 Task: Look for space in Svishtov, Bulgaria from 7th July, 2023 to 15th July, 2023 for 6 adults in price range Rs.15000 to Rs.20000. Place can be entire place with 3 bedrooms having 3 beds and 3 bathrooms. Property type can be guest house. Booking option can be shelf check-in. Required host language is English.
Action: Mouse moved to (427, 96)
Screenshot: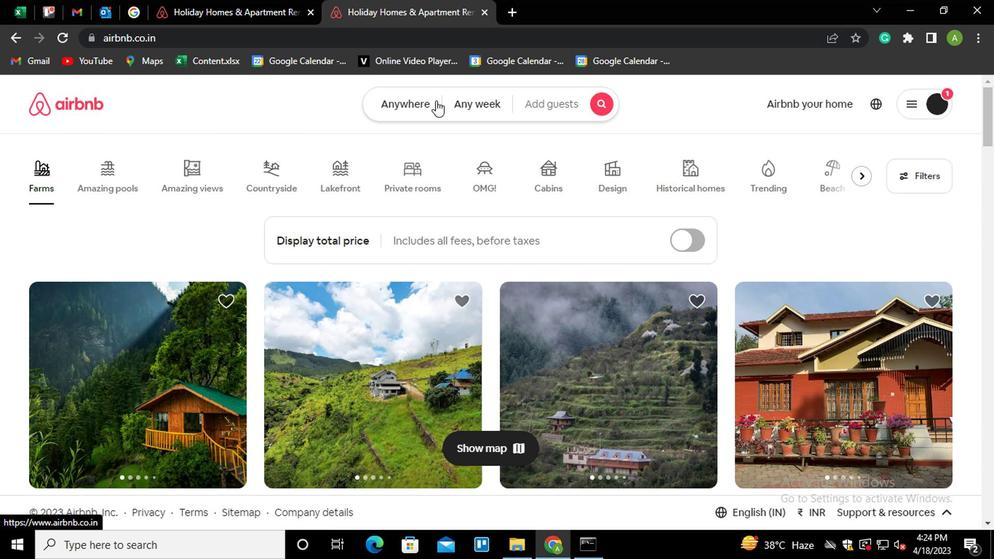 
Action: Mouse pressed left at (427, 96)
Screenshot: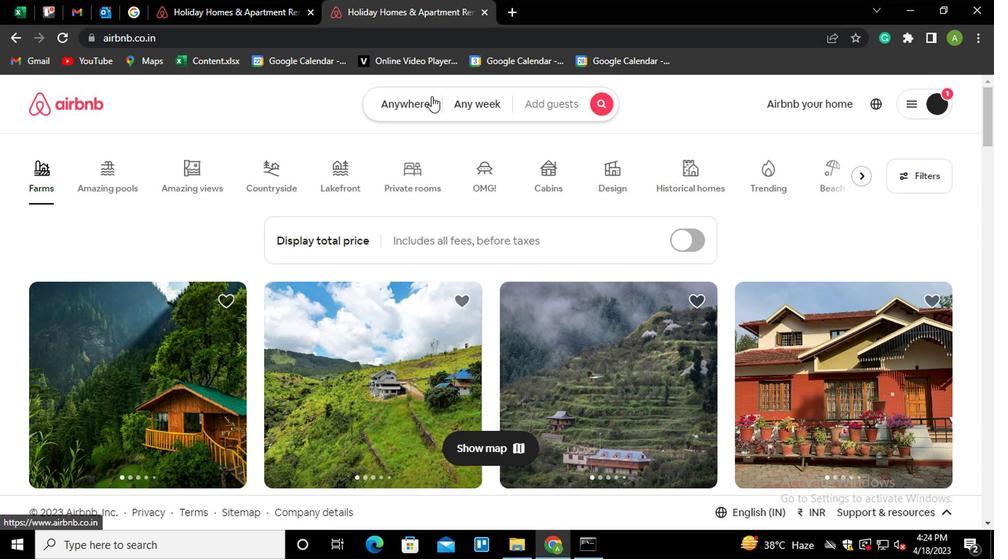 
Action: Mouse moved to (277, 167)
Screenshot: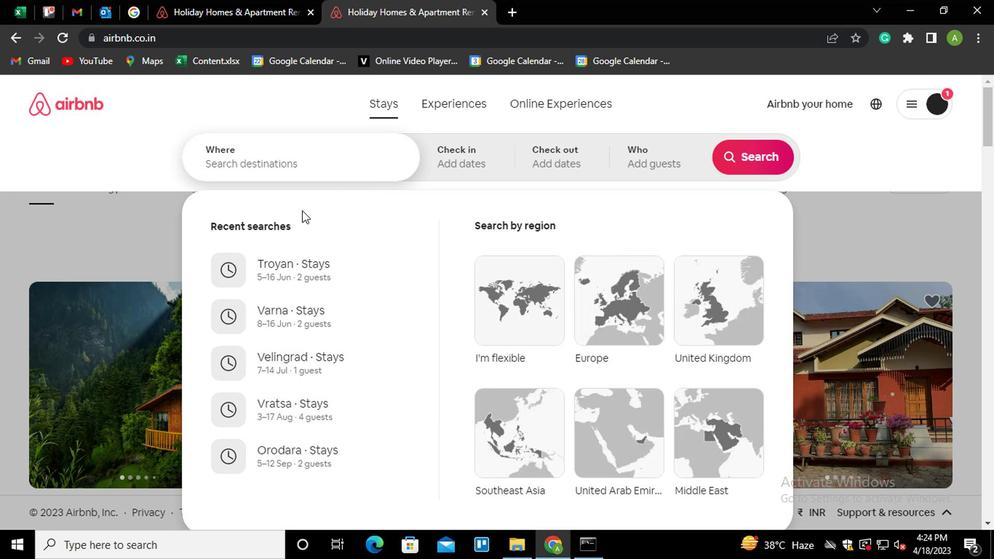 
Action: Mouse pressed left at (277, 167)
Screenshot: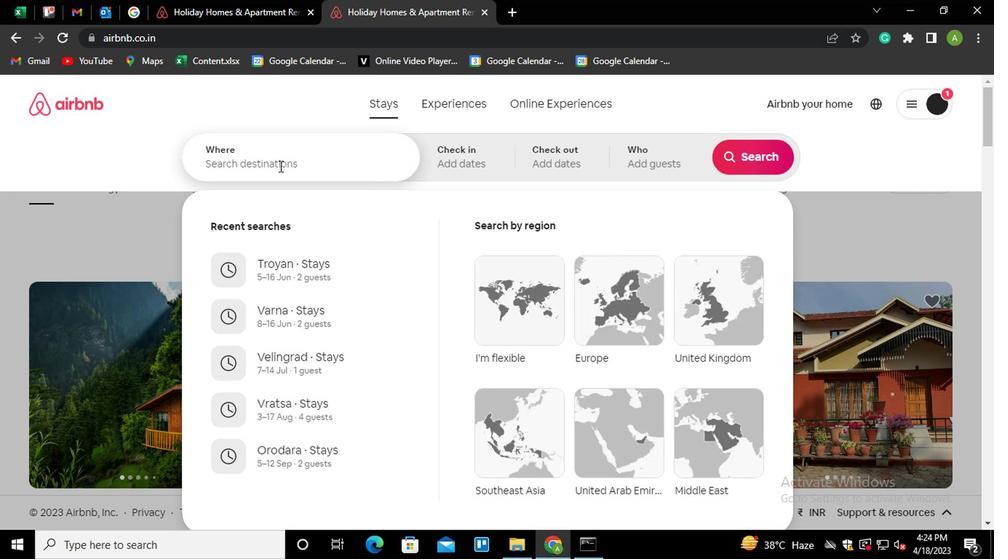 
Action: Key pressed <Key.shift>SVIS<Key.down><Key.enter>
Screenshot: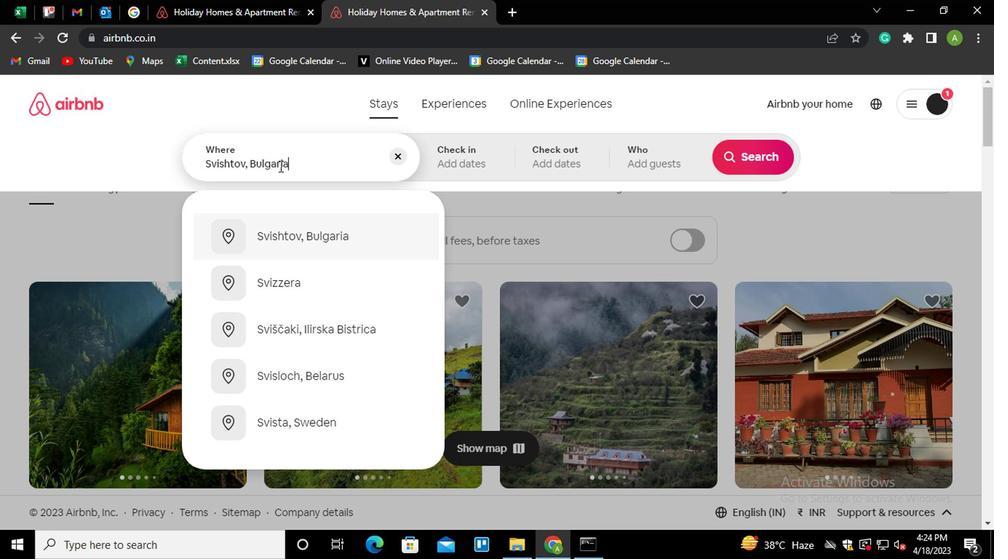 
Action: Mouse moved to (733, 274)
Screenshot: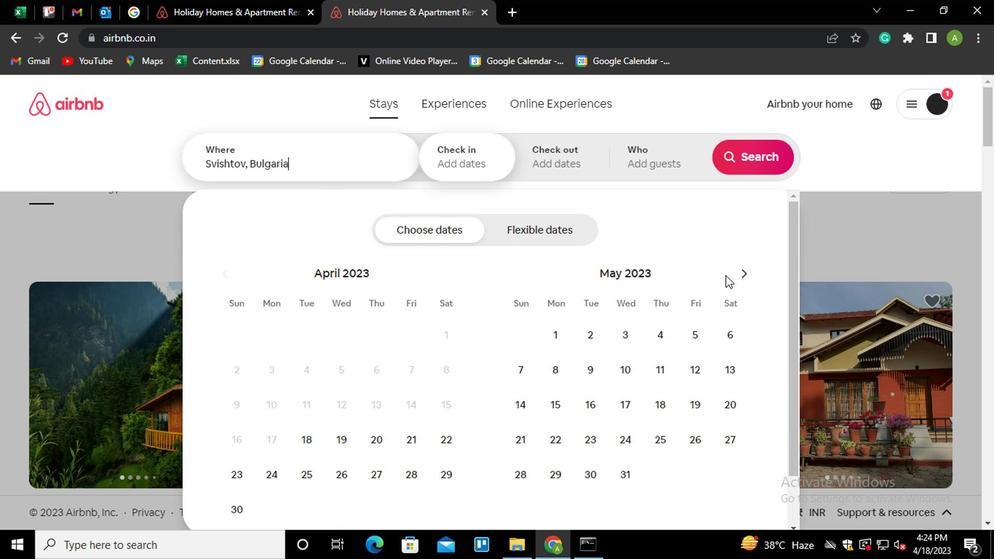 
Action: Mouse pressed left at (733, 274)
Screenshot: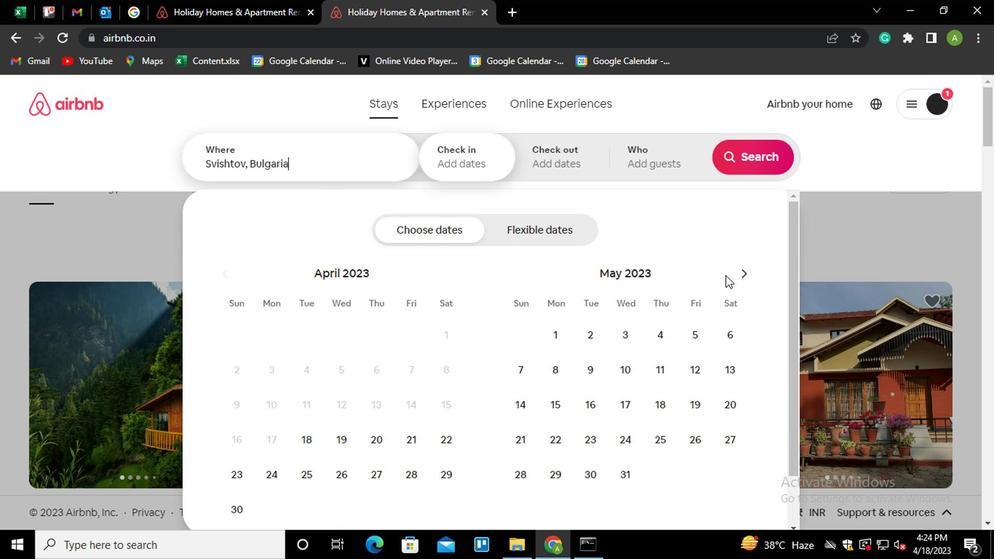 
Action: Mouse pressed left at (733, 274)
Screenshot: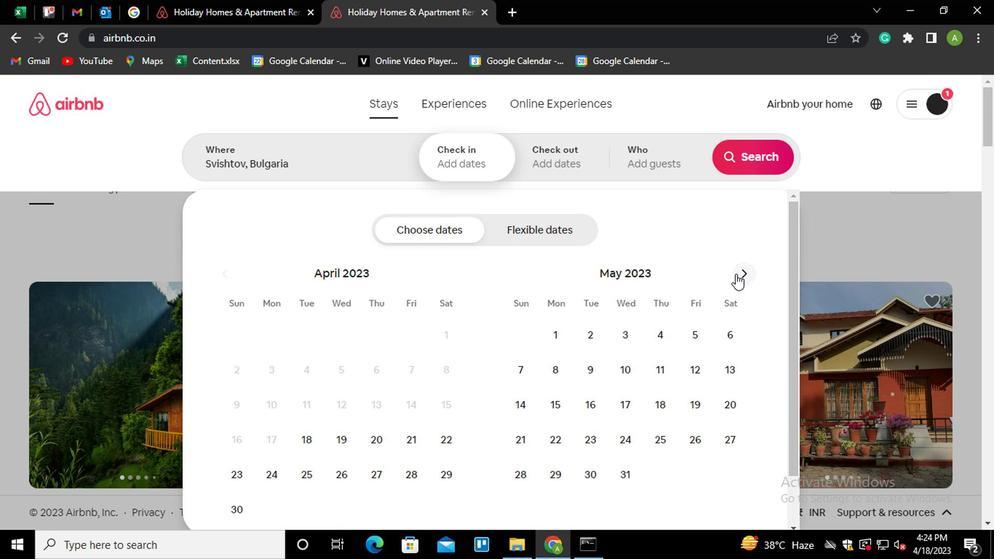 
Action: Mouse pressed left at (733, 274)
Screenshot: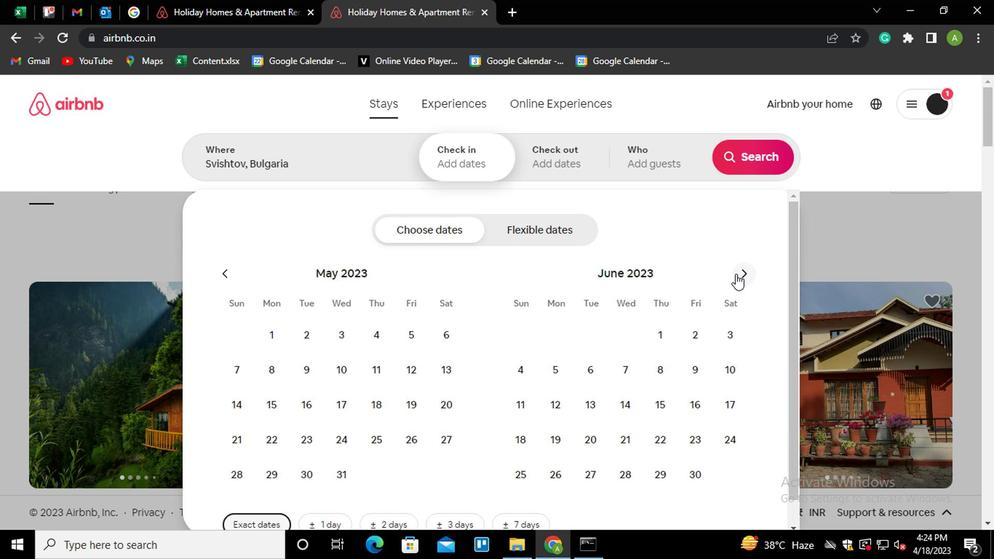 
Action: Mouse moved to (682, 364)
Screenshot: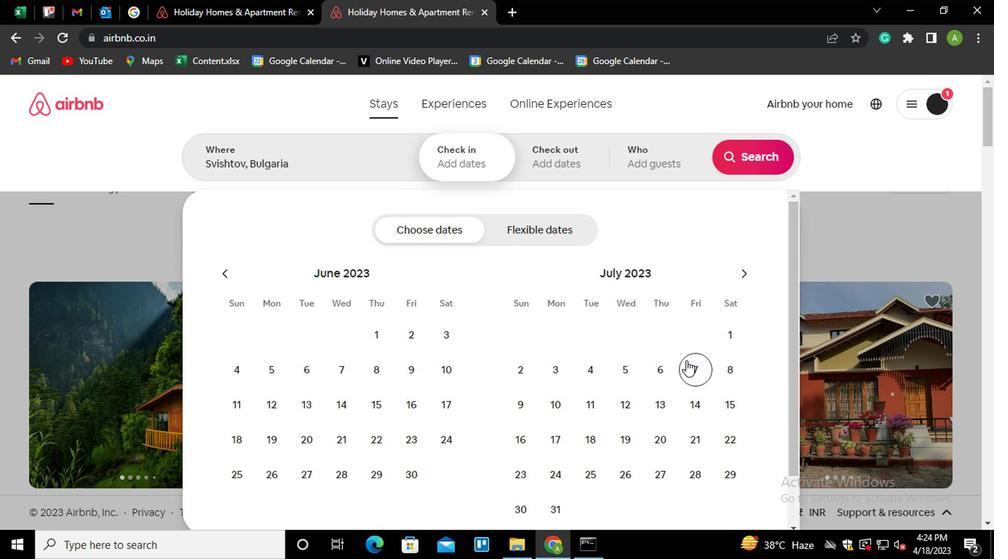 
Action: Mouse pressed left at (682, 364)
Screenshot: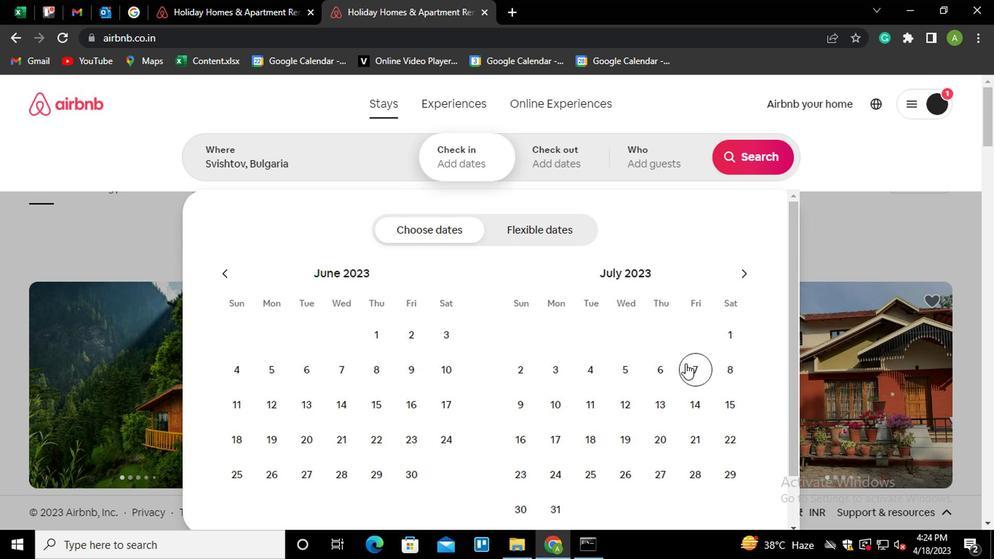 
Action: Mouse moved to (718, 405)
Screenshot: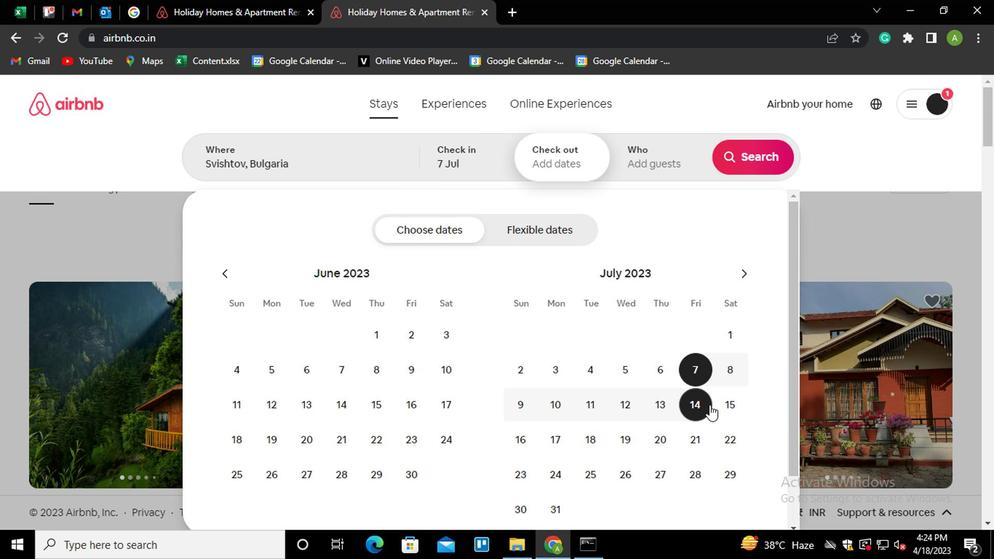 
Action: Mouse pressed left at (718, 405)
Screenshot: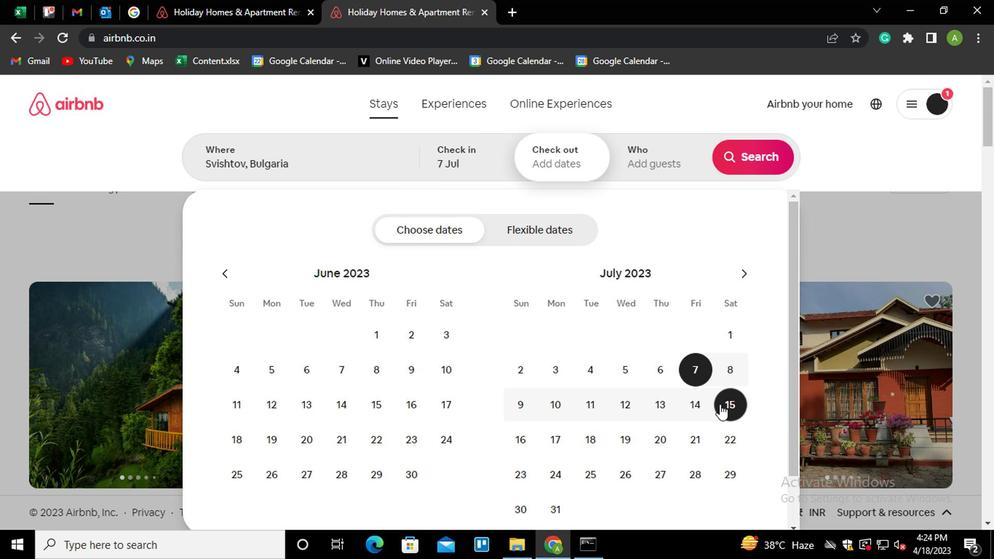 
Action: Mouse moved to (644, 152)
Screenshot: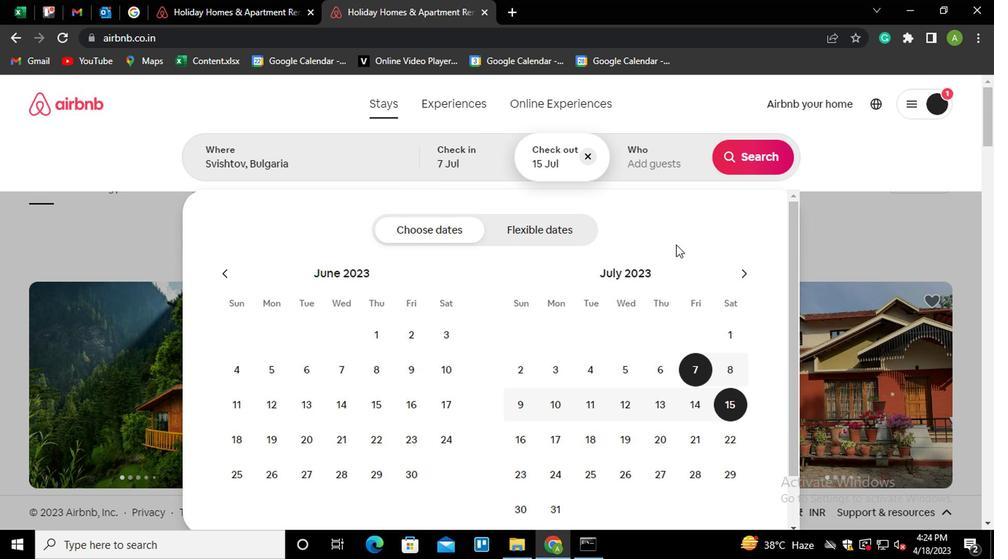 
Action: Mouse pressed left at (644, 152)
Screenshot: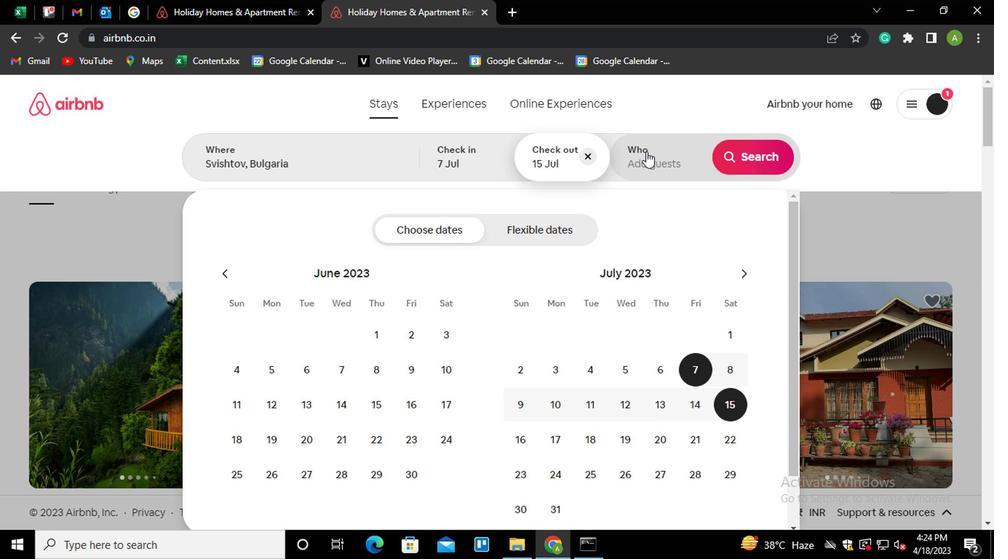 
Action: Mouse moved to (750, 233)
Screenshot: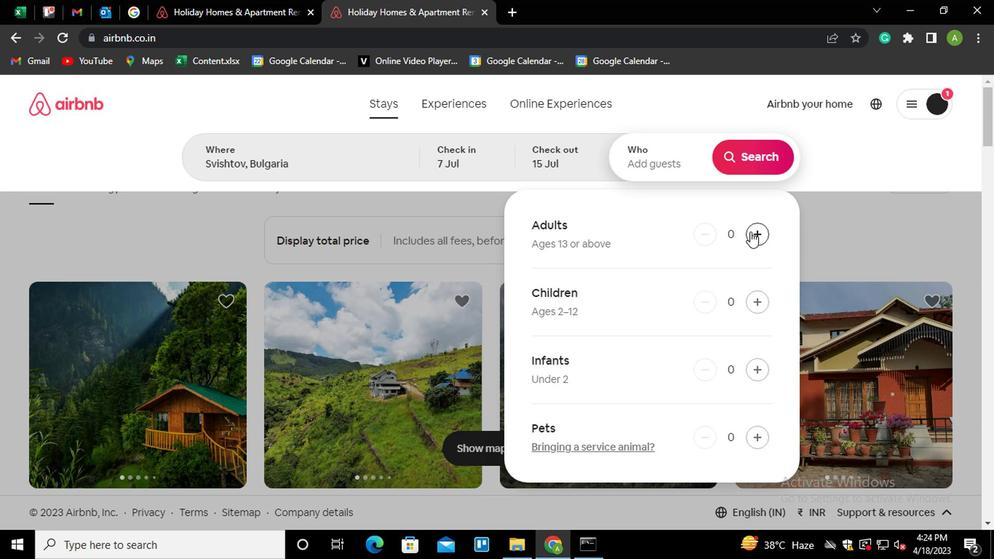 
Action: Mouse pressed left at (750, 233)
Screenshot: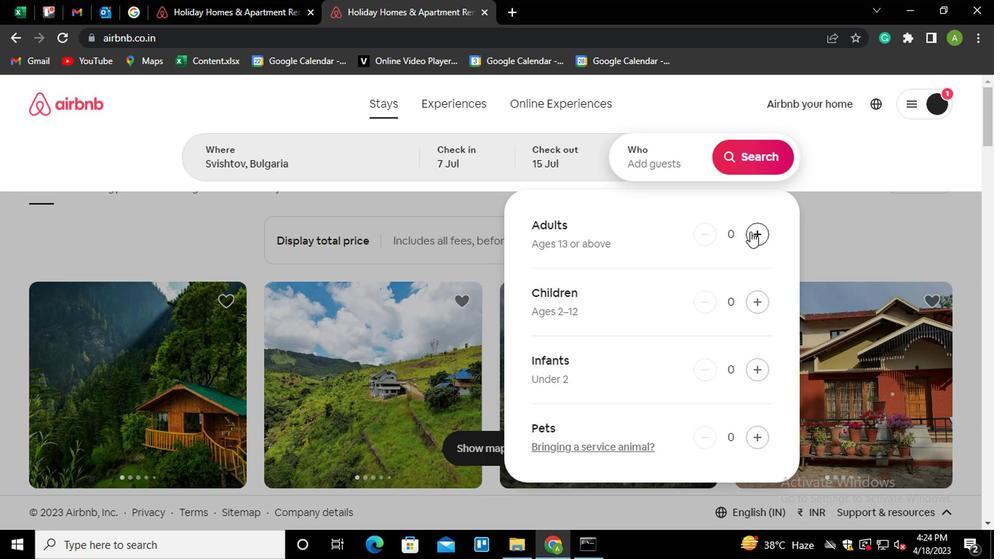 
Action: Mouse pressed left at (750, 233)
Screenshot: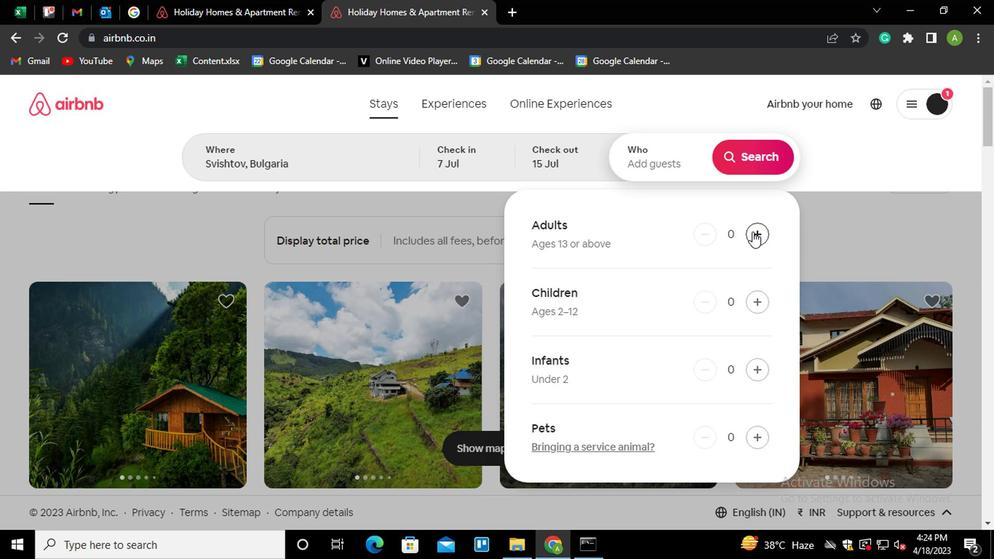 
Action: Mouse pressed left at (750, 233)
Screenshot: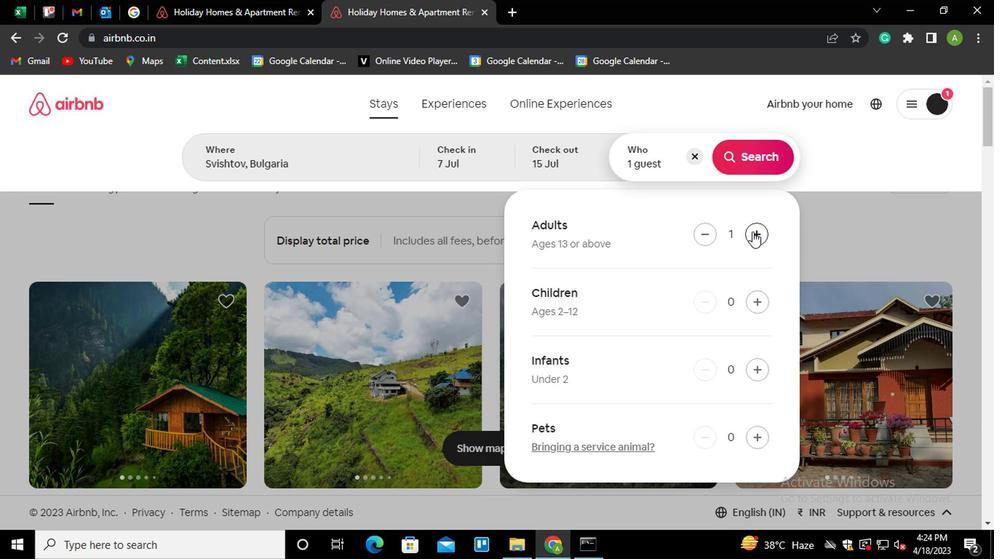 
Action: Mouse pressed left at (750, 233)
Screenshot: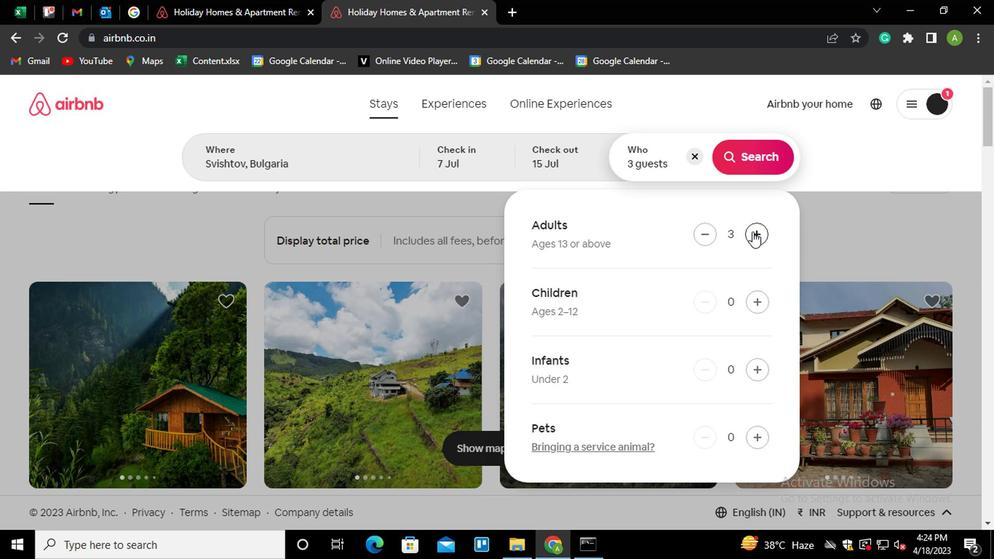 
Action: Mouse pressed left at (750, 233)
Screenshot: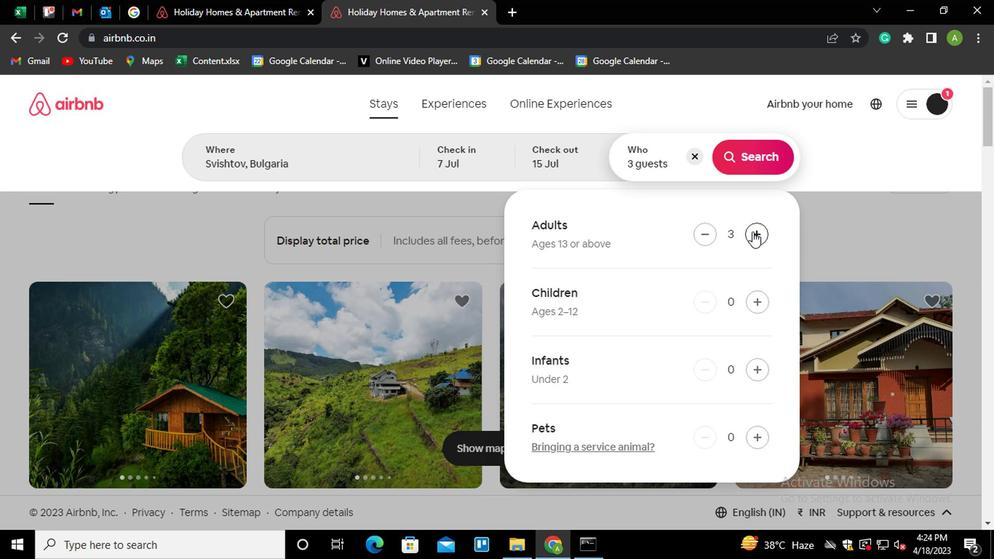 
Action: Mouse pressed left at (750, 233)
Screenshot: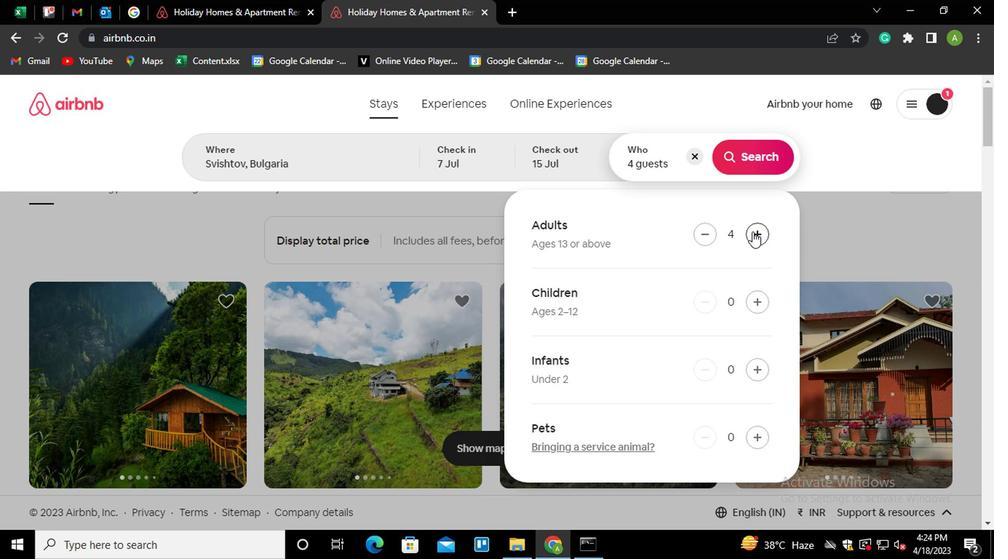 
Action: Mouse moved to (729, 165)
Screenshot: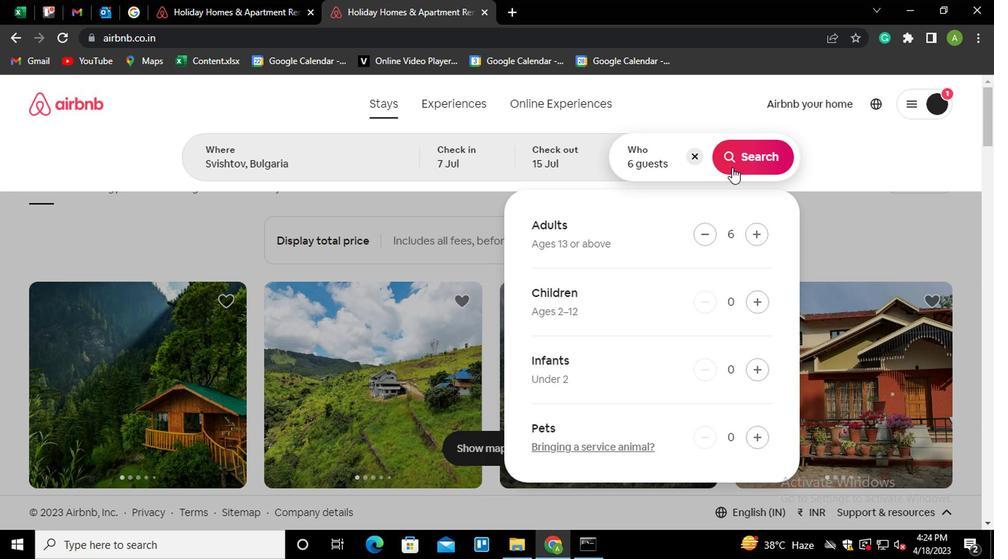 
Action: Mouse pressed left at (729, 165)
Screenshot: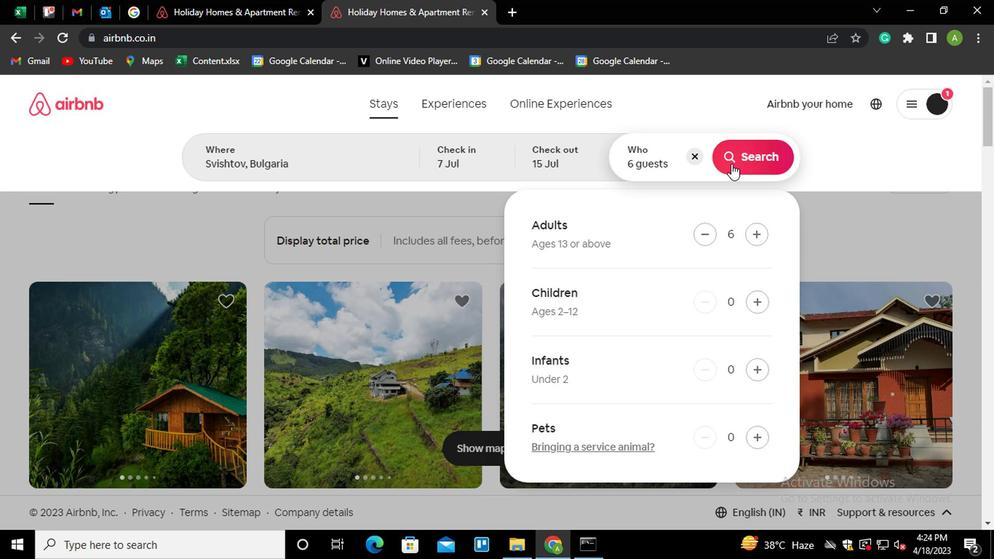 
Action: Mouse moved to (909, 170)
Screenshot: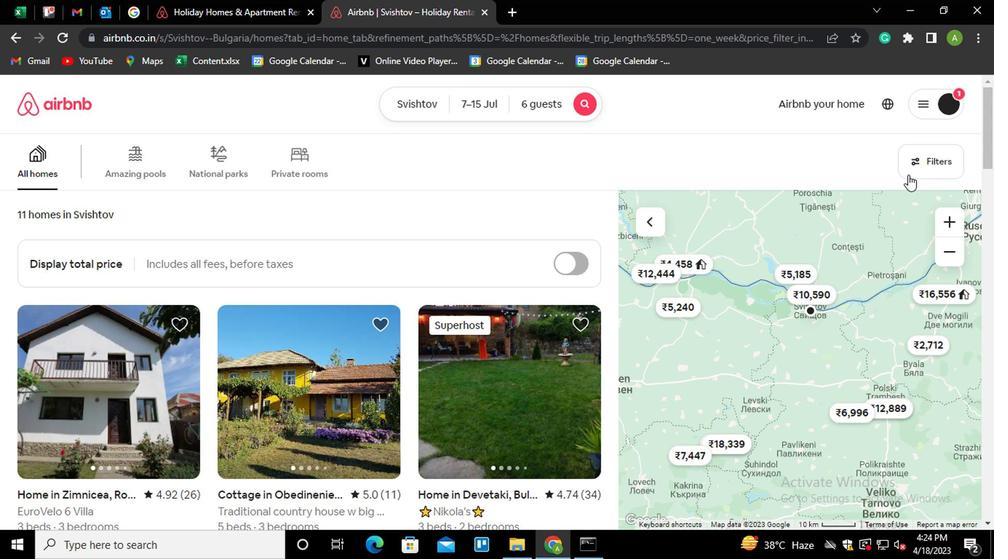 
Action: Mouse pressed left at (909, 170)
Screenshot: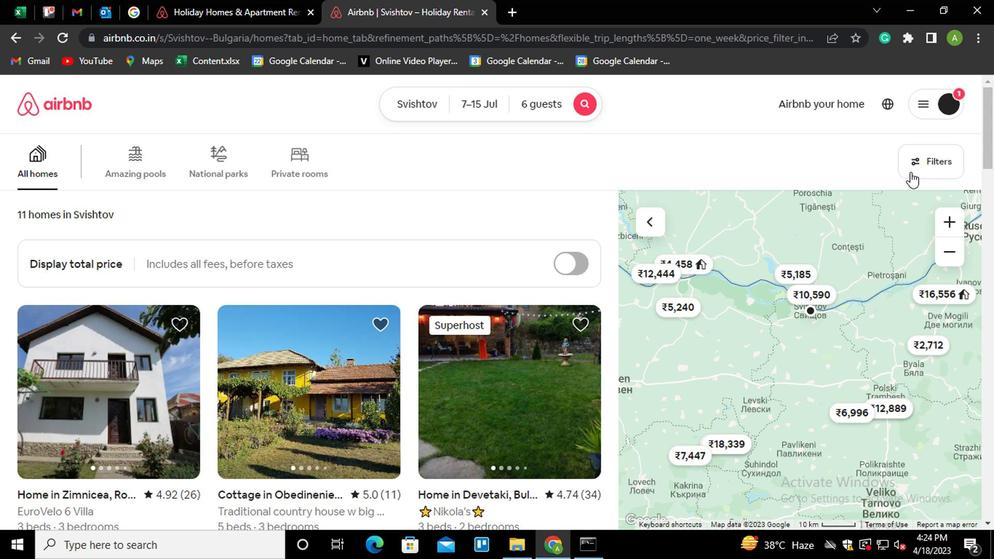 
Action: Mouse moved to (412, 336)
Screenshot: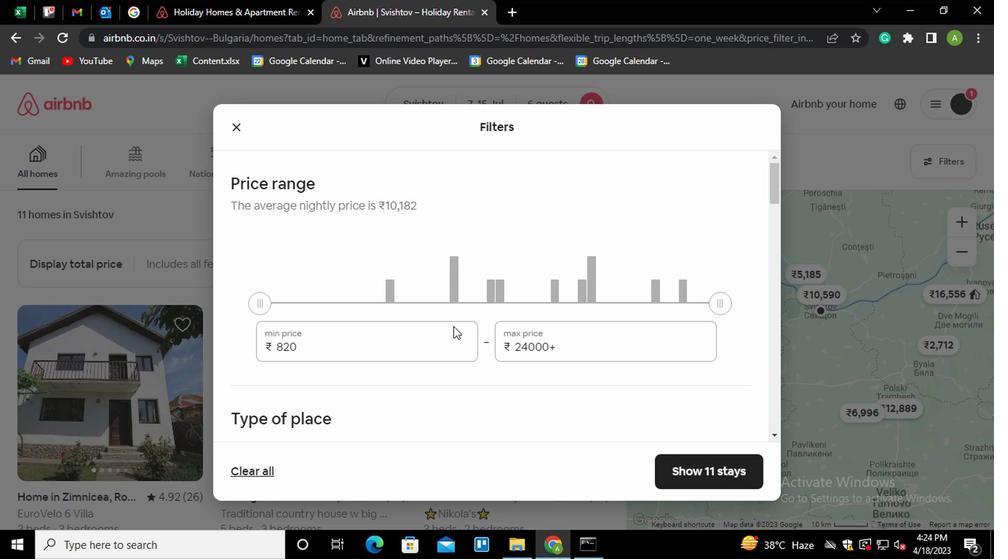 
Action: Mouse pressed left at (412, 336)
Screenshot: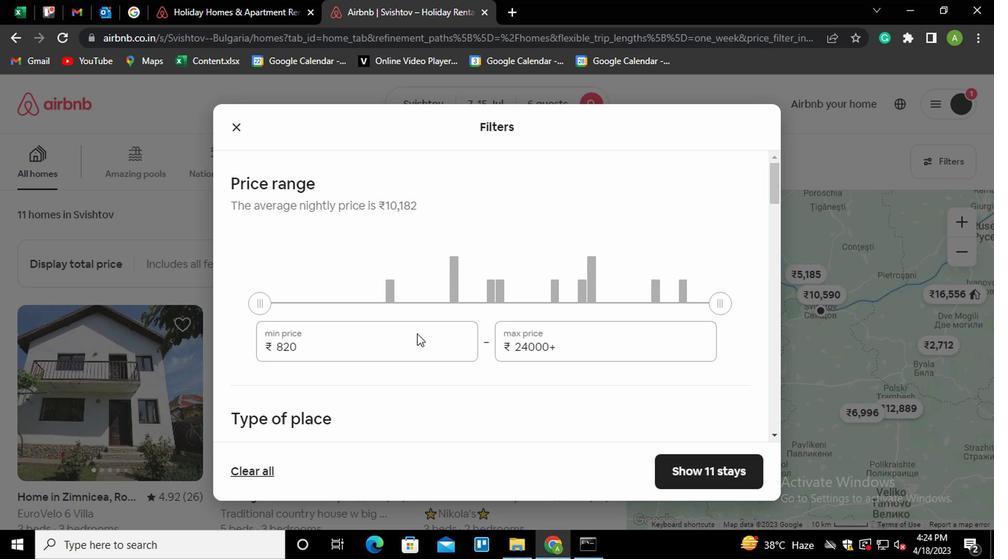 
Action: Key pressed <Key.shift_r><Key.home>15000
Screenshot: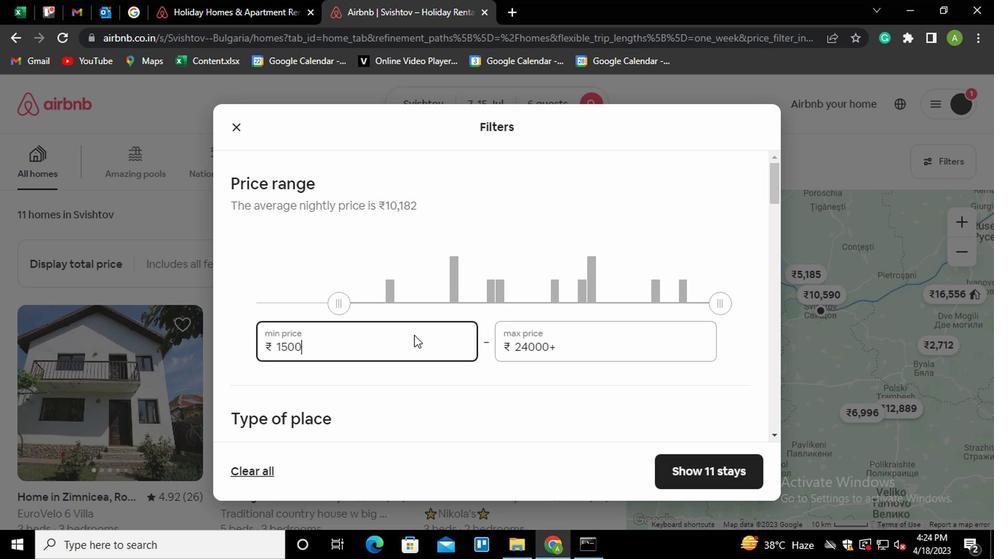 
Action: Mouse moved to (579, 360)
Screenshot: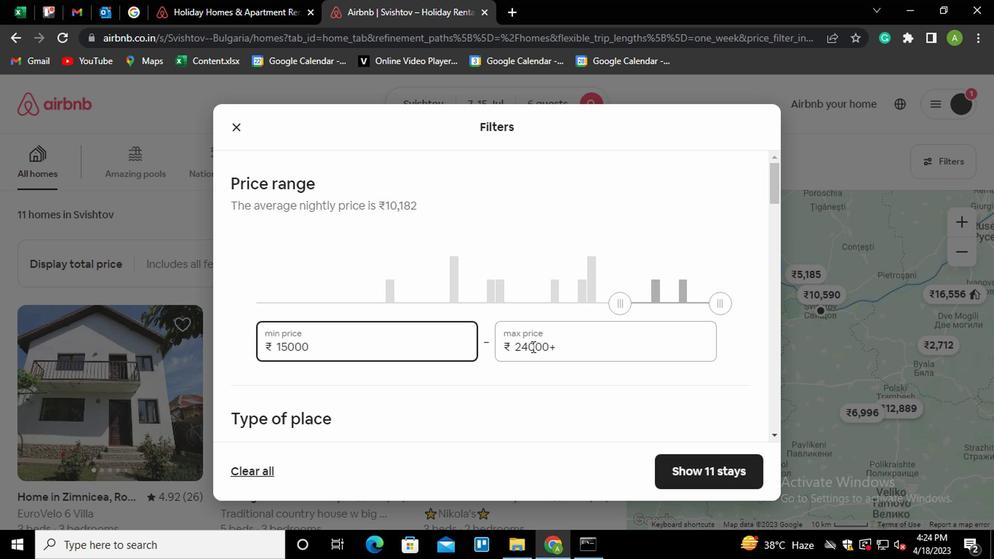 
Action: Mouse pressed left at (579, 360)
Screenshot: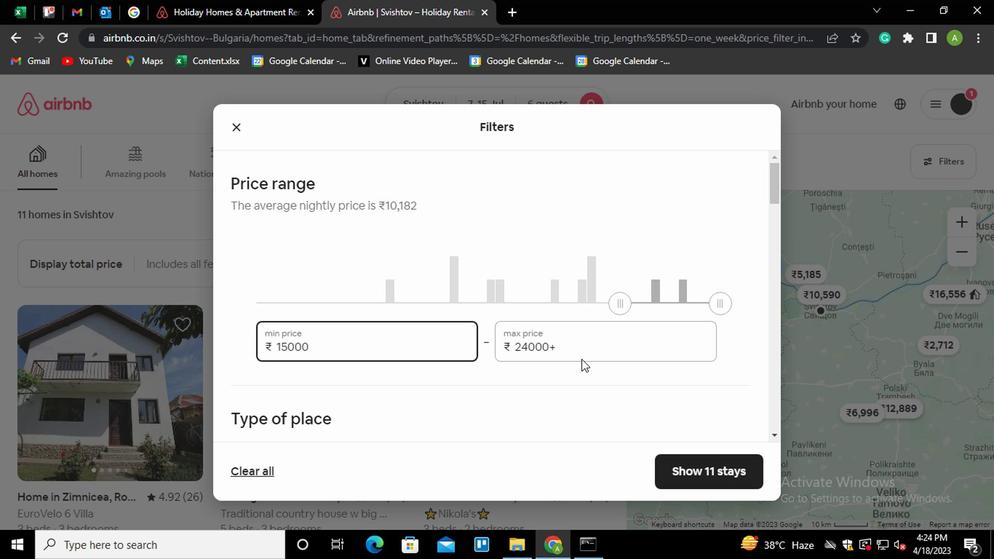 
Action: Mouse moved to (577, 349)
Screenshot: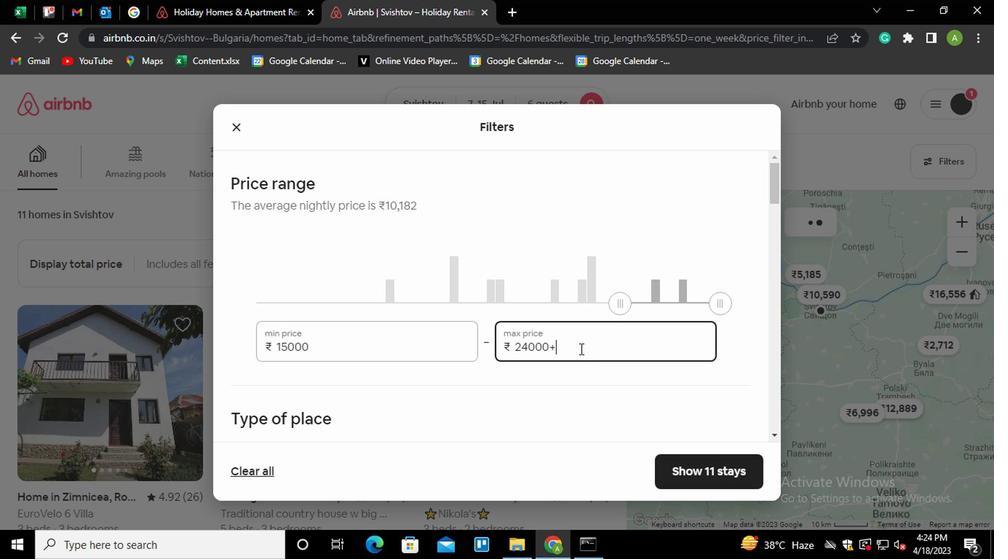 
Action: Key pressed <Key.shift_r><Key.home>20000
Screenshot: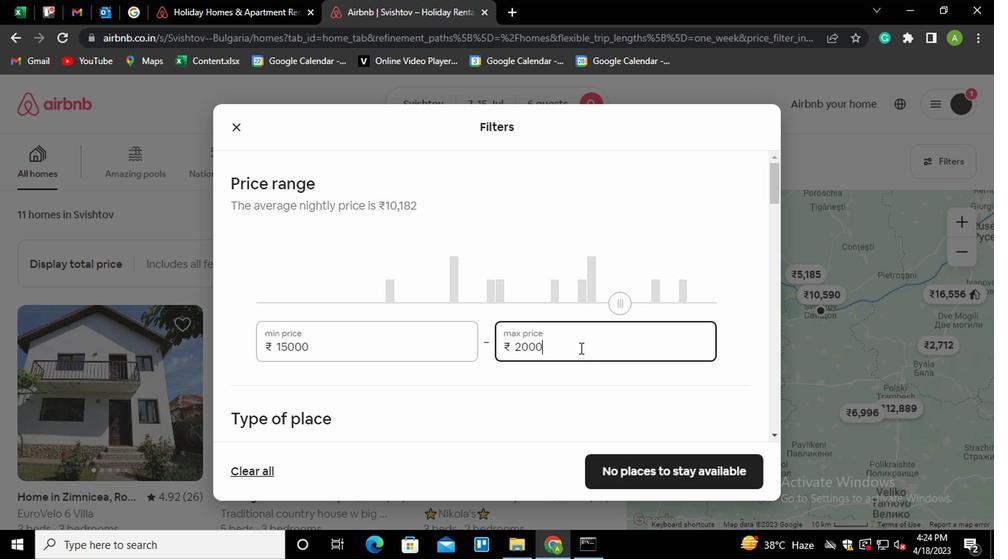 
Action: Mouse moved to (584, 353)
Screenshot: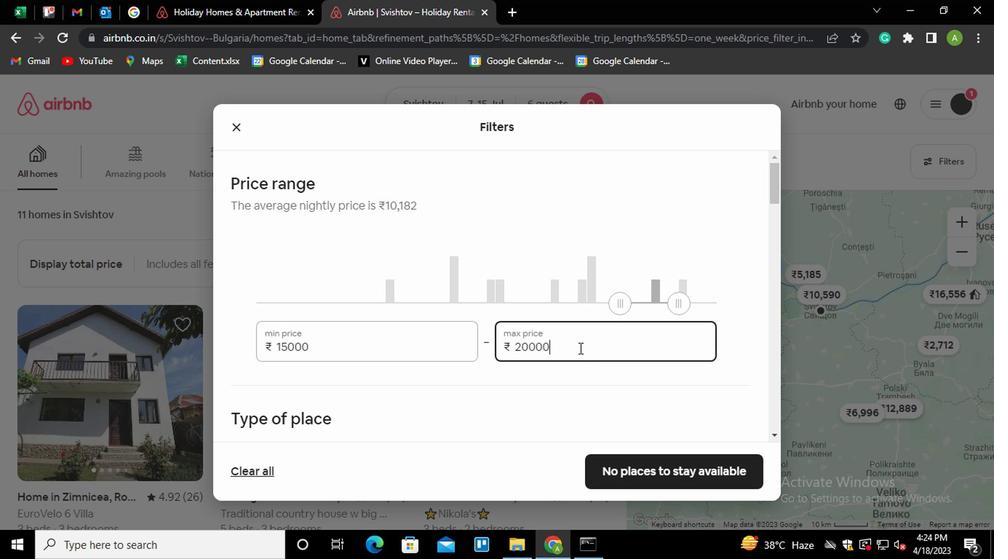 
Action: Mouse scrolled (584, 352) with delta (0, -1)
Screenshot: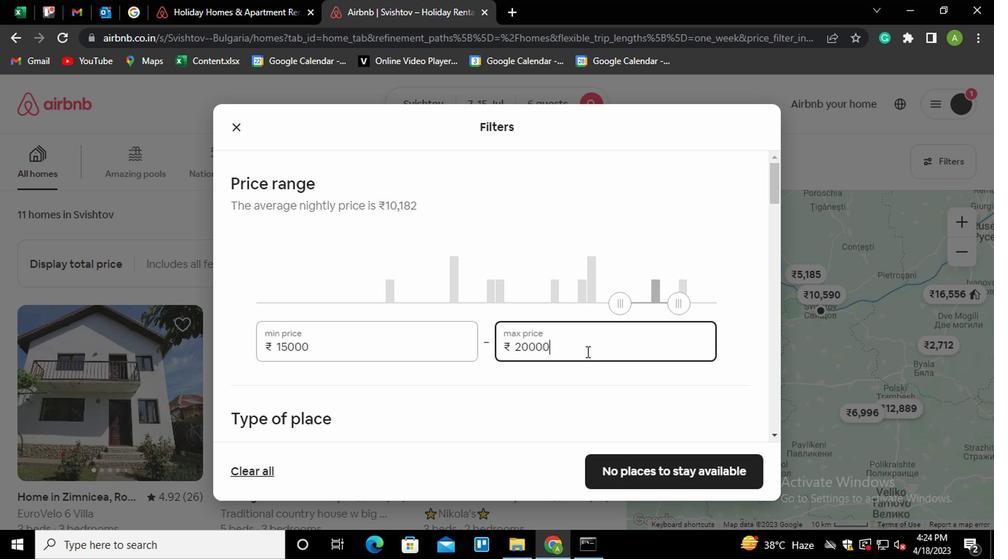 
Action: Mouse scrolled (584, 352) with delta (0, -1)
Screenshot: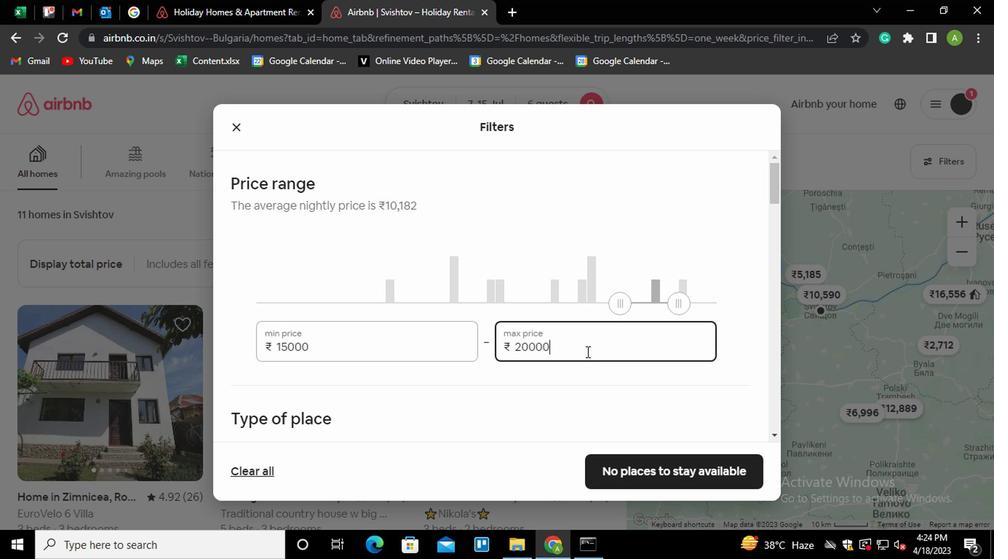 
Action: Mouse moved to (258, 320)
Screenshot: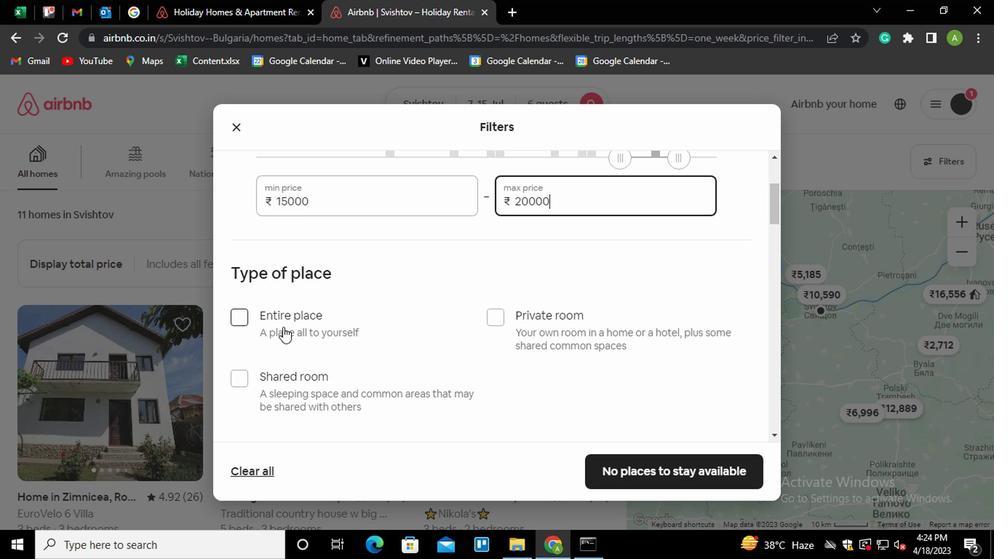 
Action: Mouse pressed left at (258, 320)
Screenshot: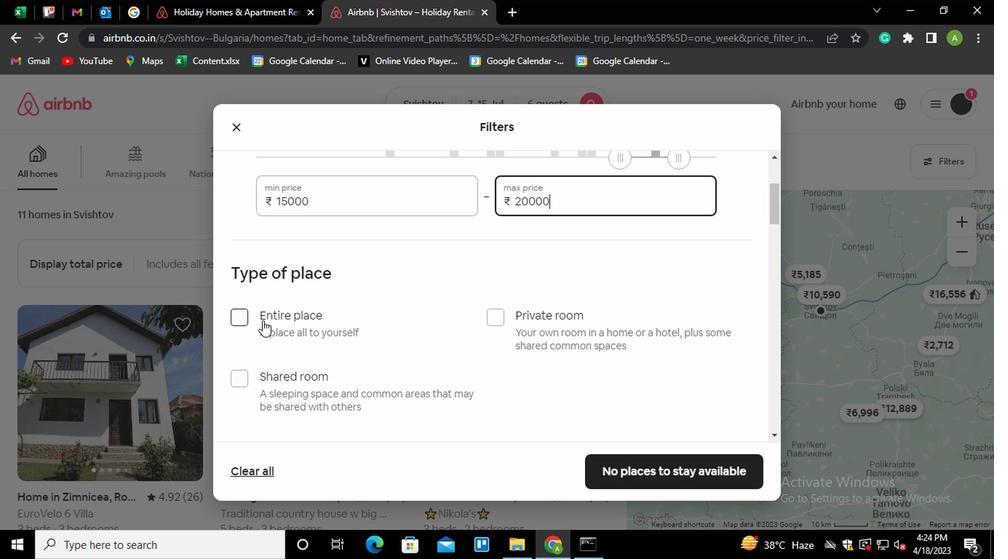 
Action: Mouse moved to (363, 365)
Screenshot: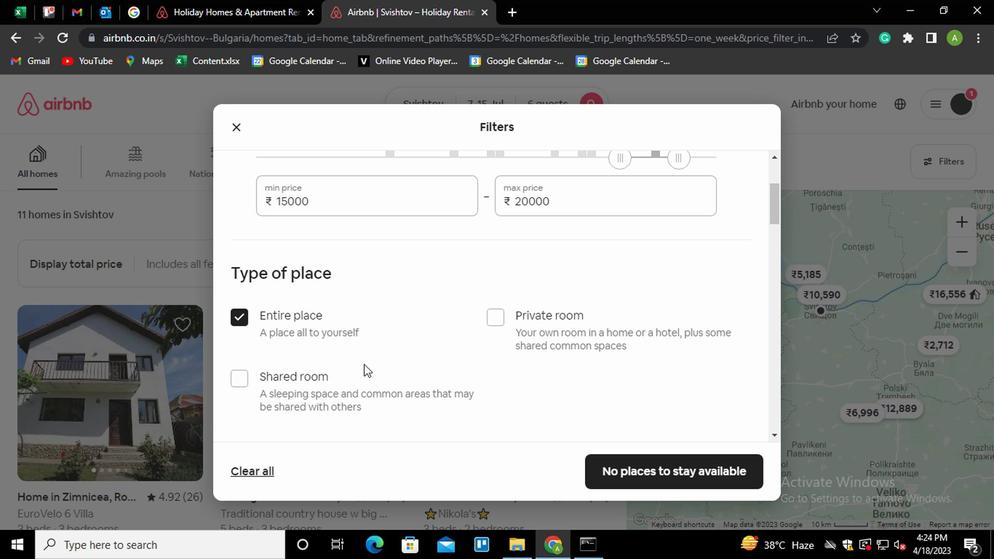 
Action: Mouse scrolled (363, 364) with delta (0, -1)
Screenshot: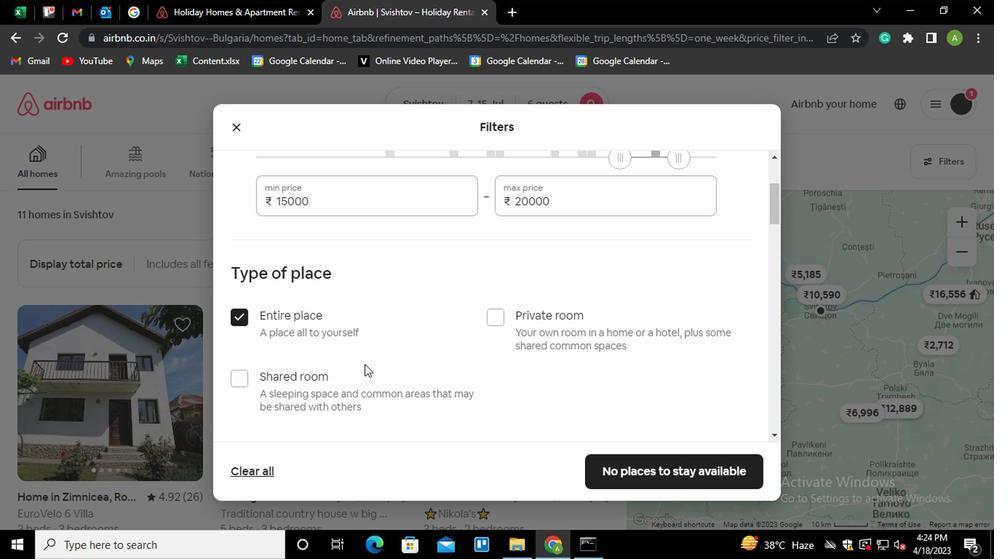 
Action: Mouse moved to (375, 370)
Screenshot: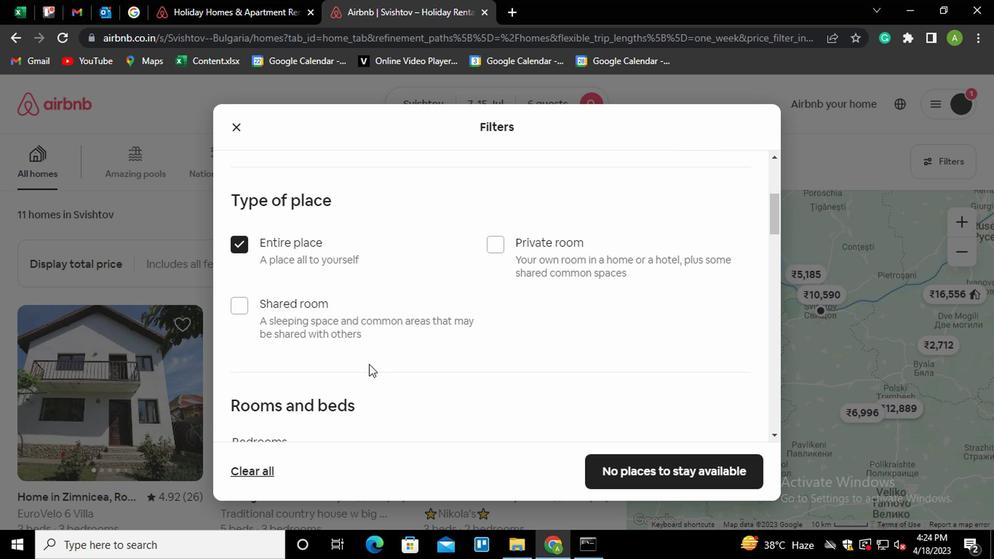 
Action: Mouse scrolled (375, 369) with delta (0, -1)
Screenshot: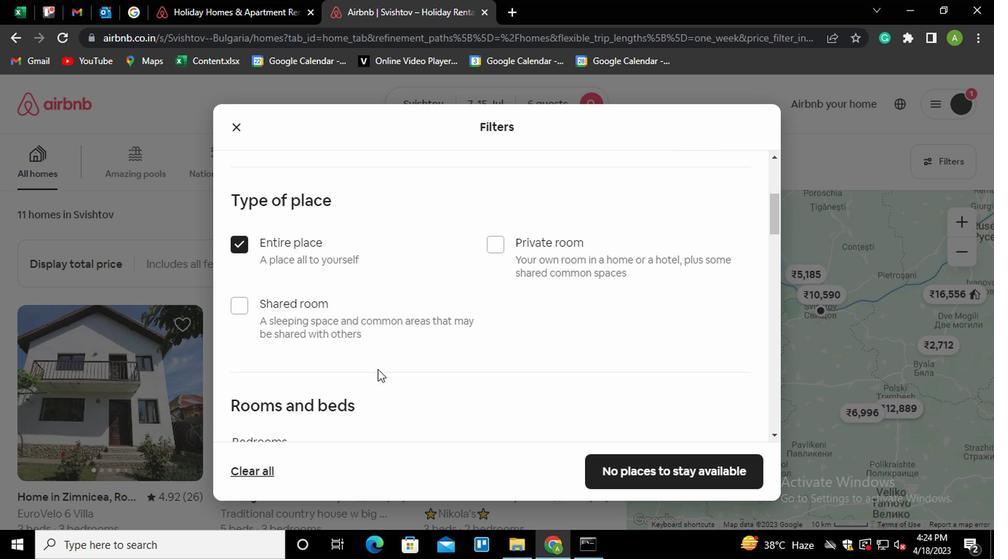 
Action: Mouse scrolled (375, 369) with delta (0, -1)
Screenshot: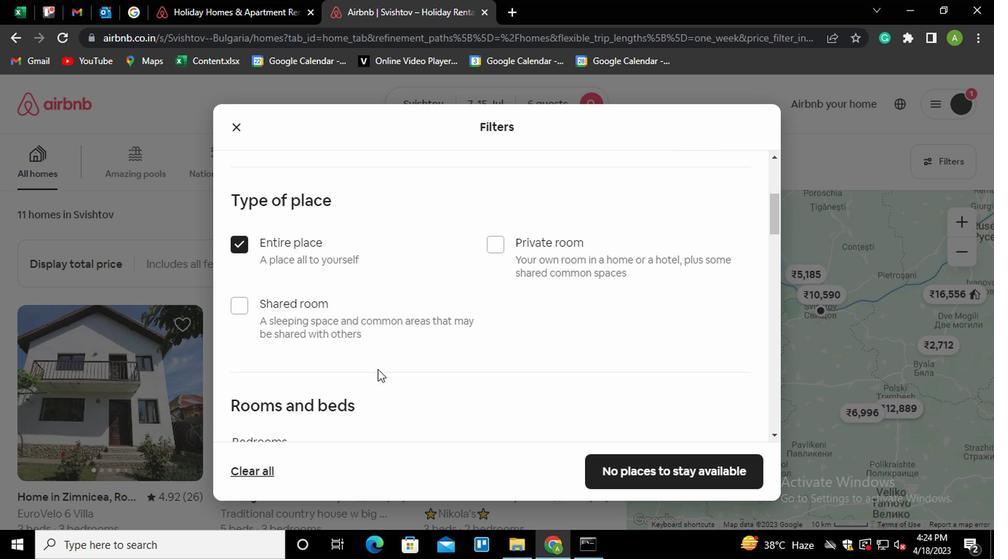 
Action: Mouse moved to (415, 340)
Screenshot: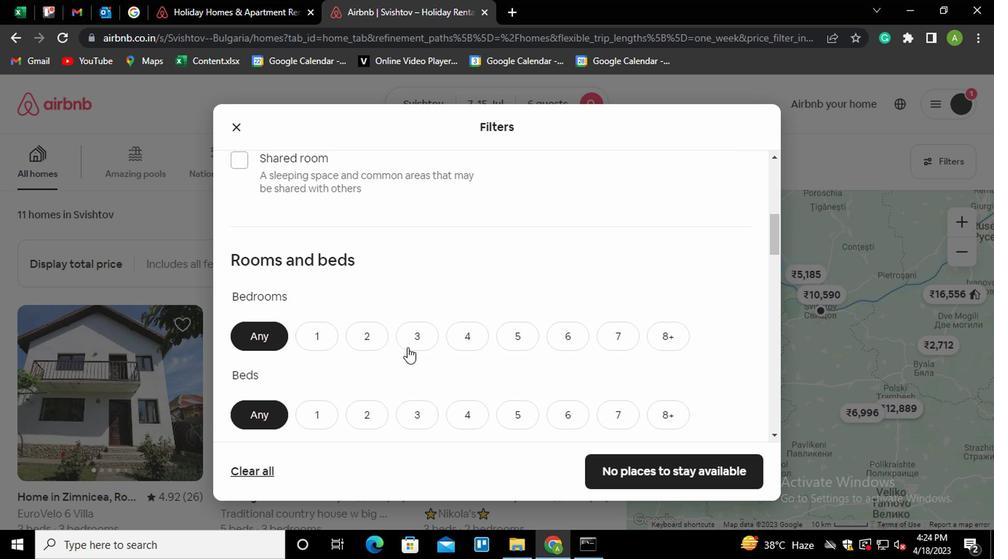 
Action: Mouse pressed left at (415, 340)
Screenshot: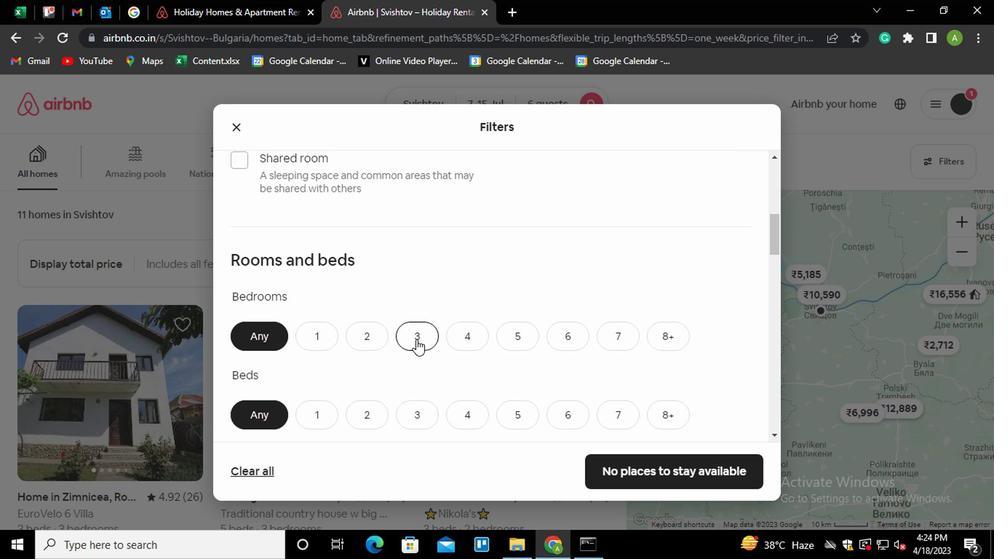 
Action: Mouse moved to (412, 415)
Screenshot: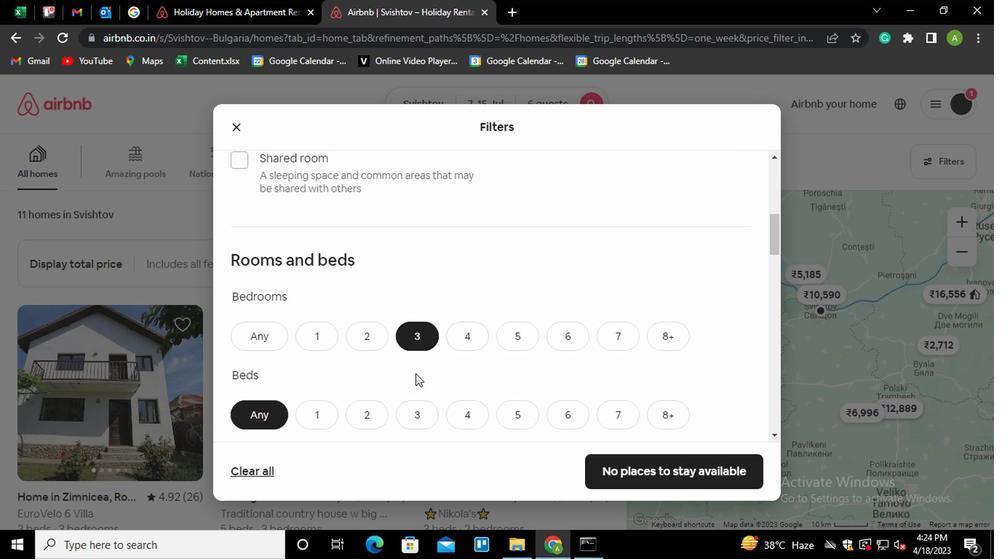 
Action: Mouse pressed left at (412, 415)
Screenshot: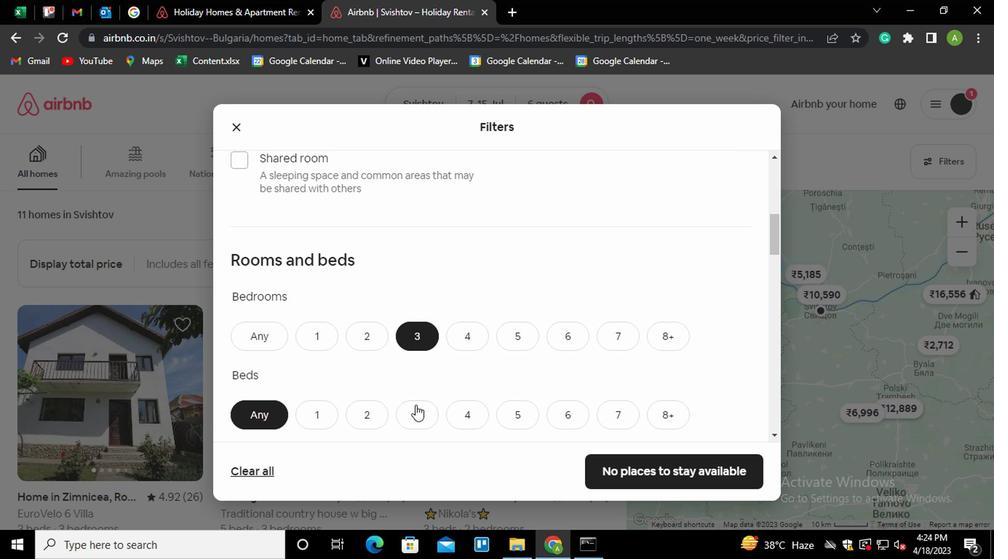 
Action: Mouse moved to (420, 364)
Screenshot: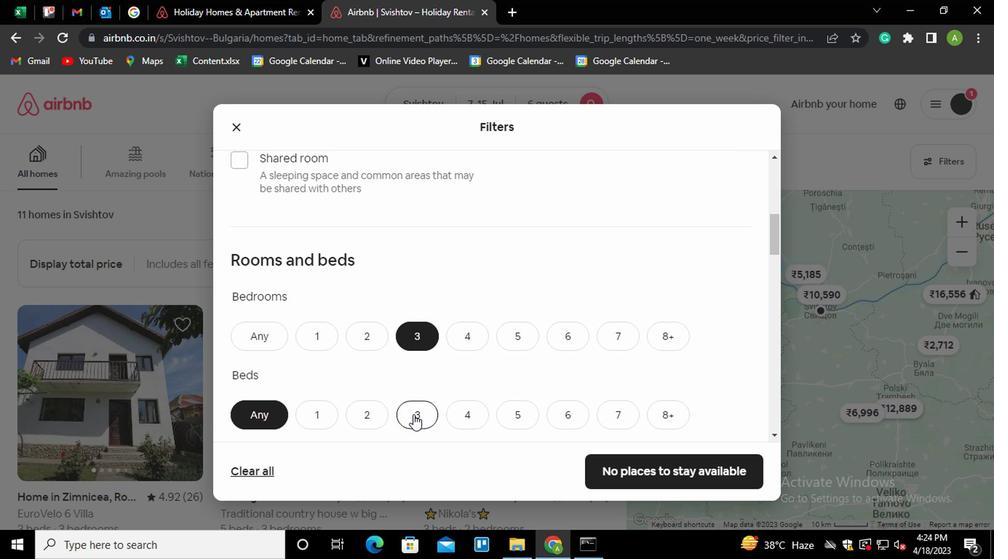 
Action: Mouse scrolled (420, 364) with delta (0, 0)
Screenshot: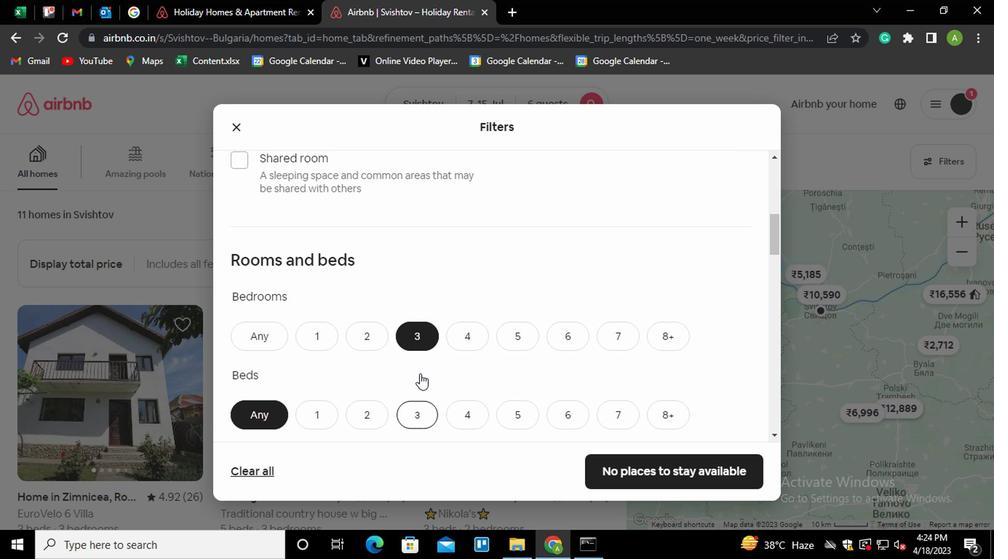 
Action: Mouse scrolled (420, 364) with delta (0, 0)
Screenshot: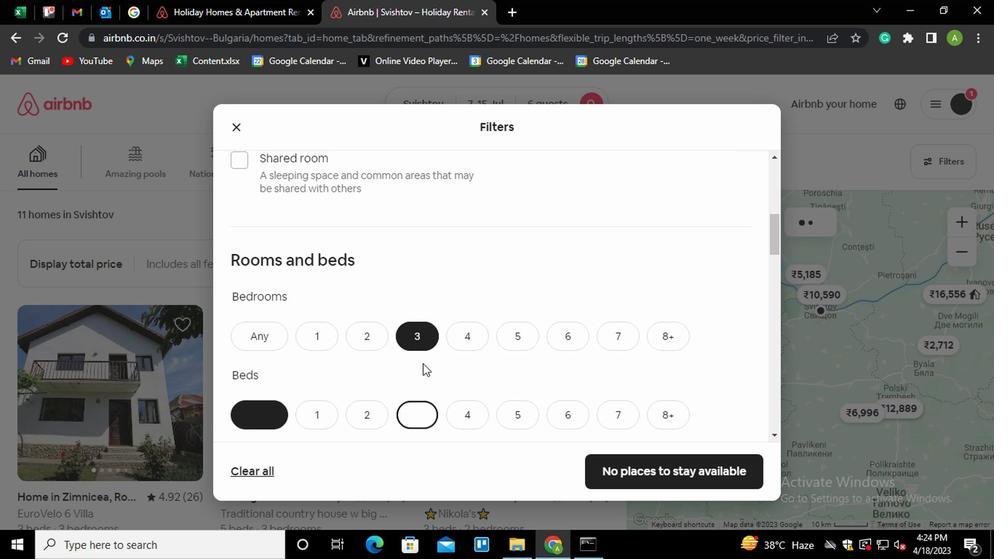 
Action: Mouse scrolled (420, 364) with delta (0, 0)
Screenshot: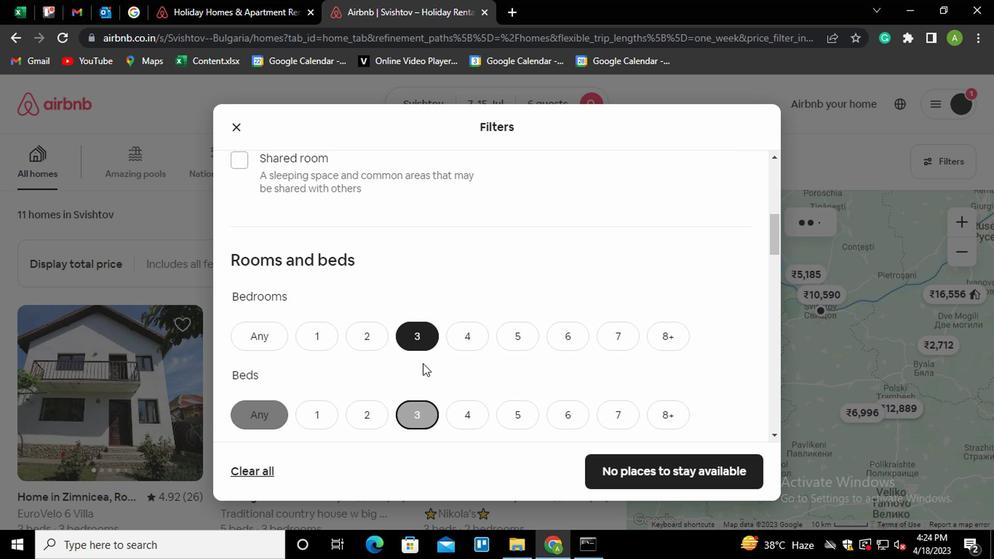 
Action: Mouse moved to (423, 286)
Screenshot: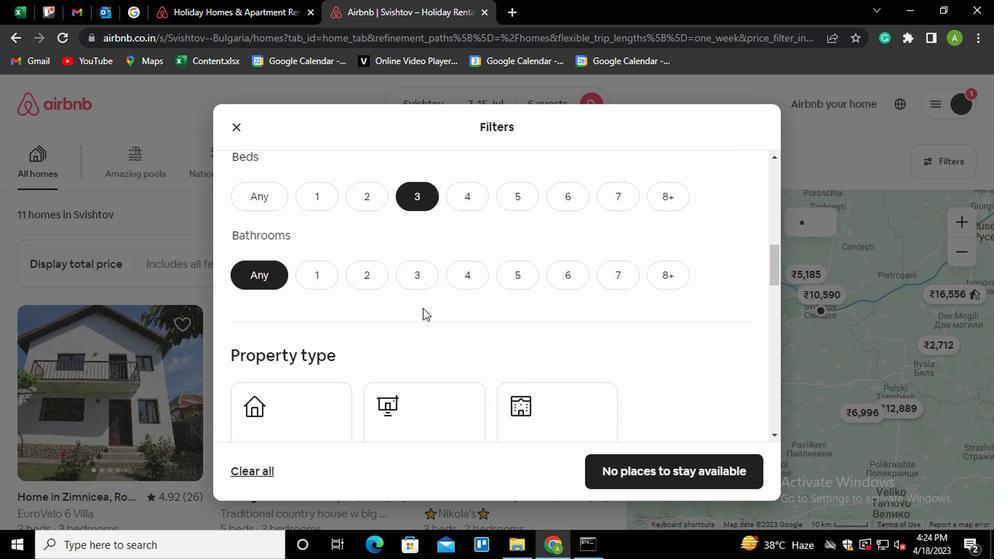 
Action: Mouse pressed left at (423, 286)
Screenshot: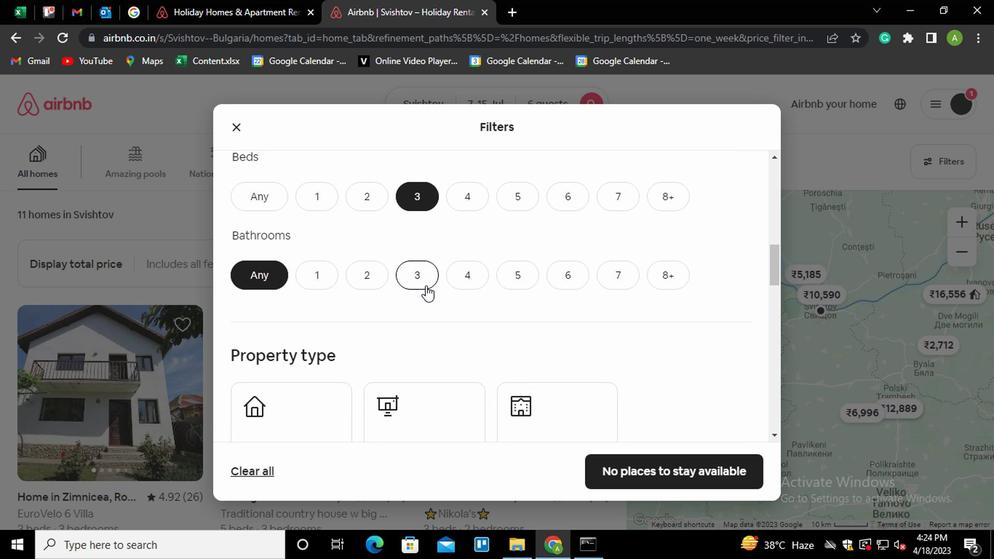 
Action: Mouse moved to (480, 307)
Screenshot: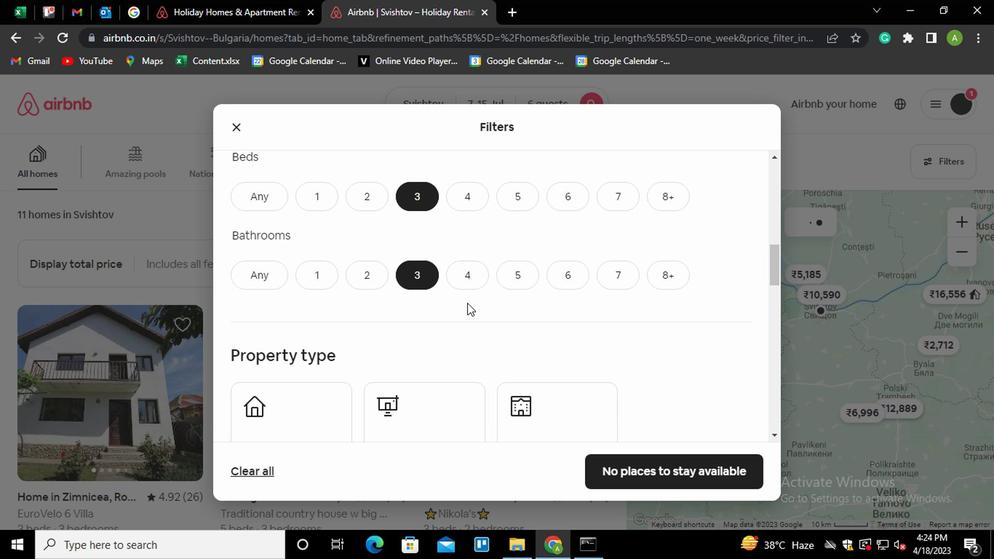 
Action: Mouse scrolled (480, 306) with delta (0, 0)
Screenshot: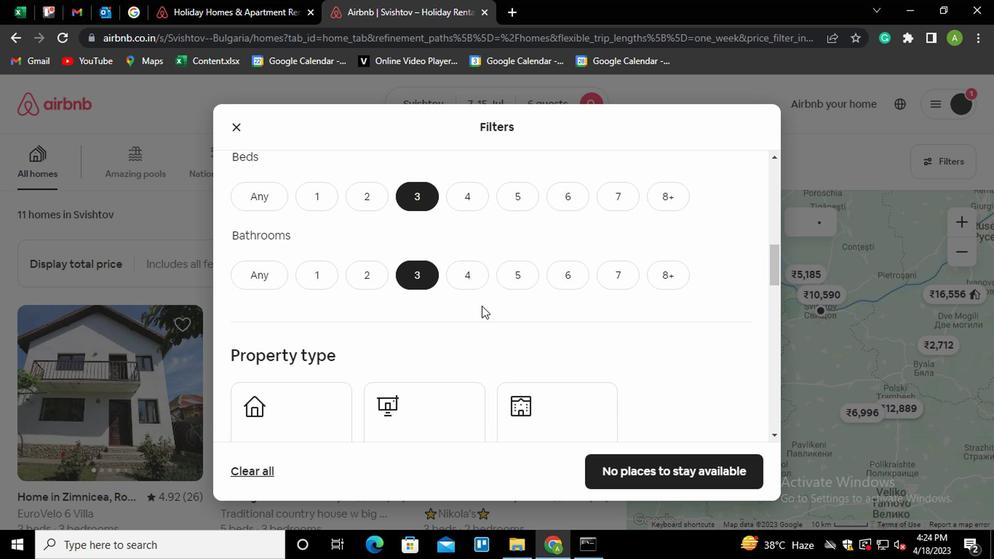 
Action: Mouse scrolled (480, 306) with delta (0, 0)
Screenshot: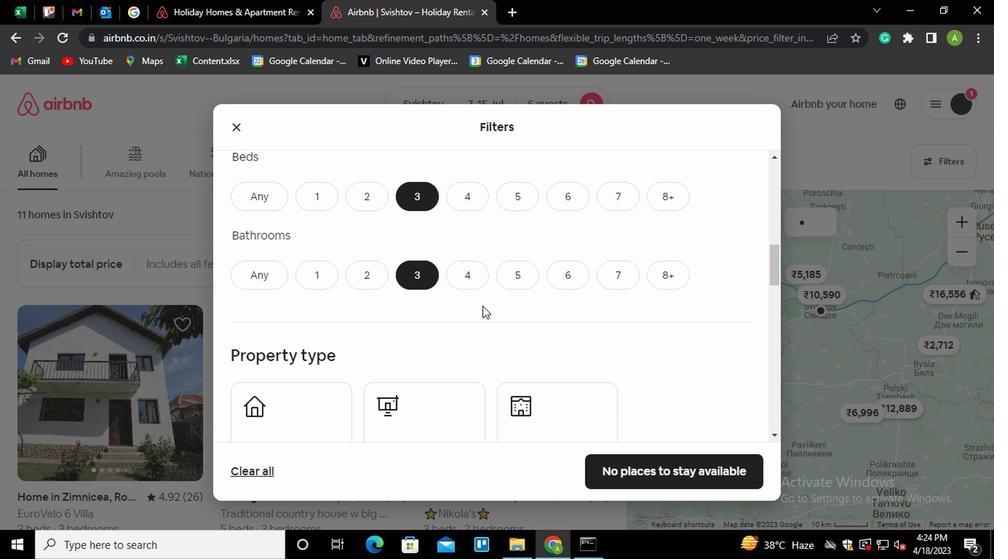 
Action: Mouse moved to (443, 305)
Screenshot: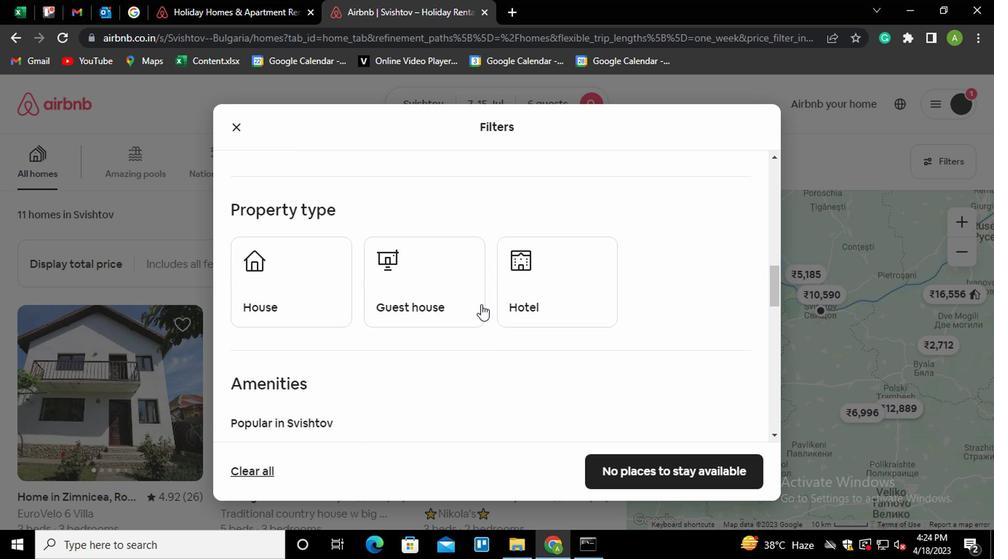 
Action: Mouse pressed left at (443, 305)
Screenshot: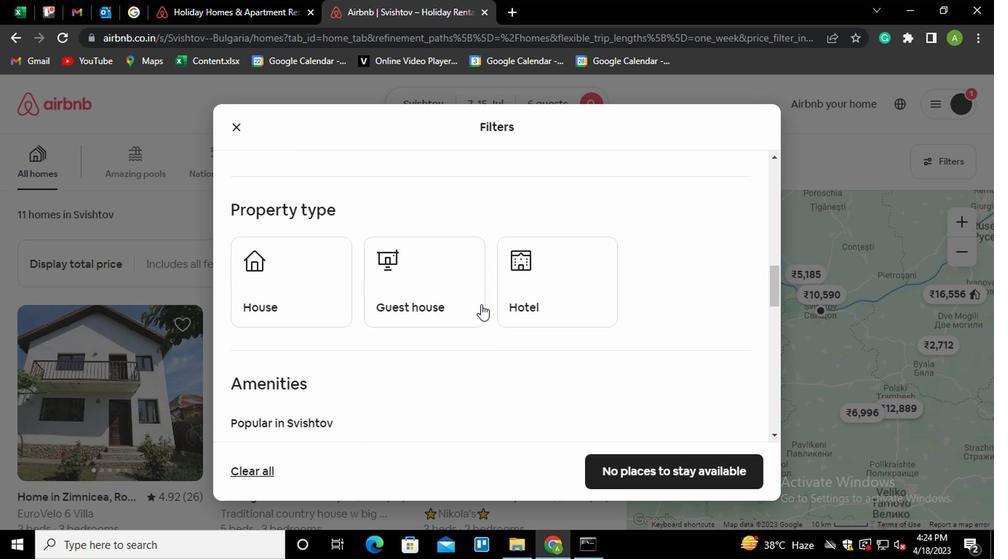 
Action: Mouse moved to (546, 327)
Screenshot: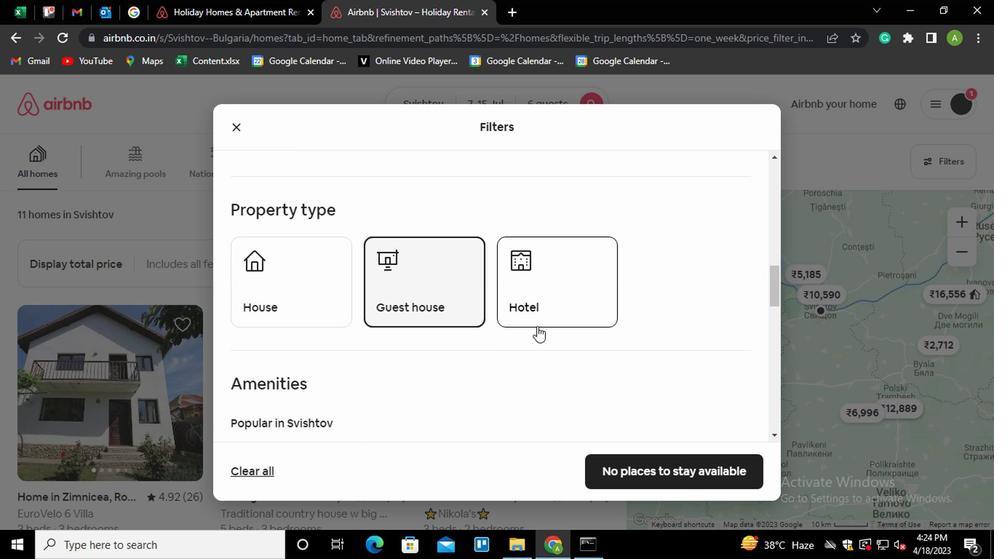 
Action: Mouse scrolled (546, 326) with delta (0, -1)
Screenshot: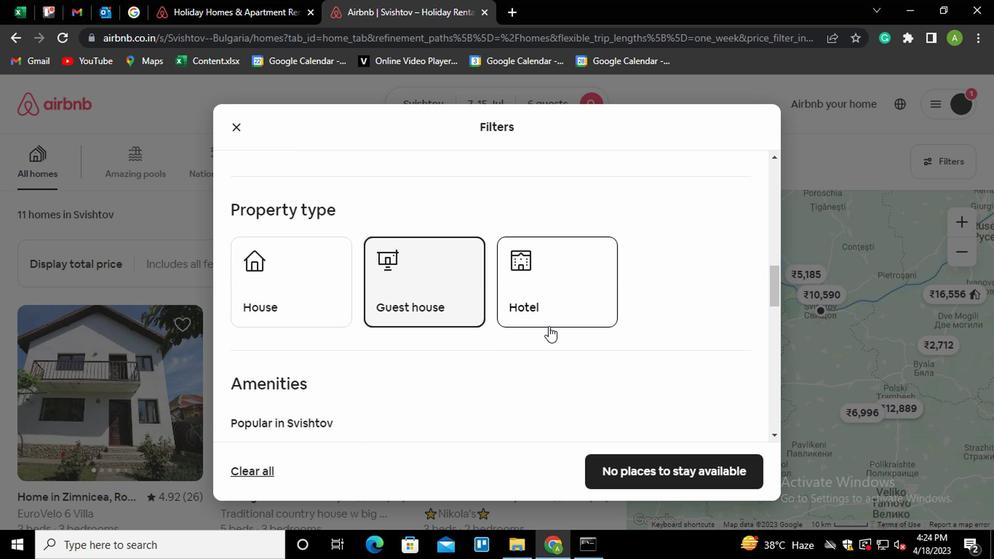
Action: Mouse scrolled (546, 326) with delta (0, -1)
Screenshot: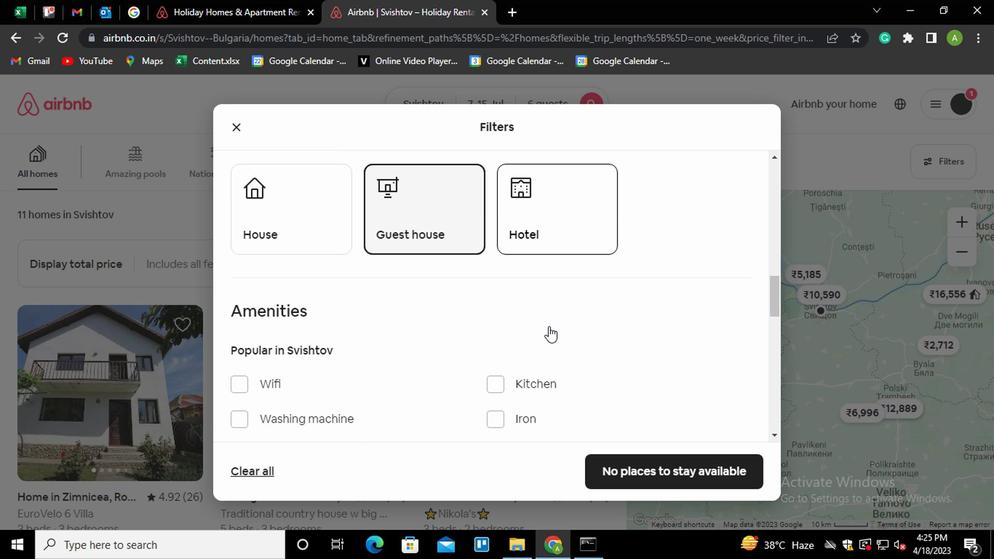 
Action: Mouse scrolled (546, 326) with delta (0, -1)
Screenshot: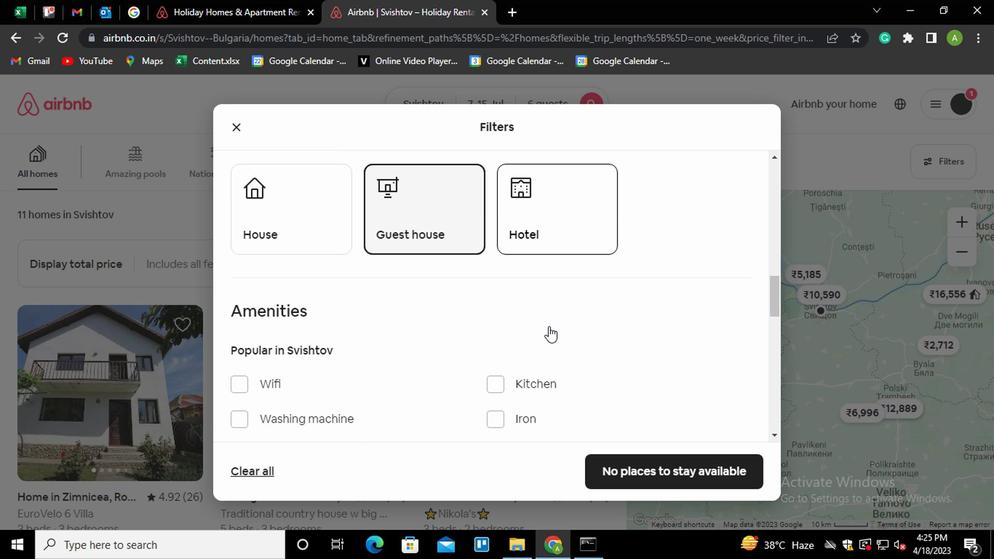 
Action: Mouse scrolled (546, 326) with delta (0, -1)
Screenshot: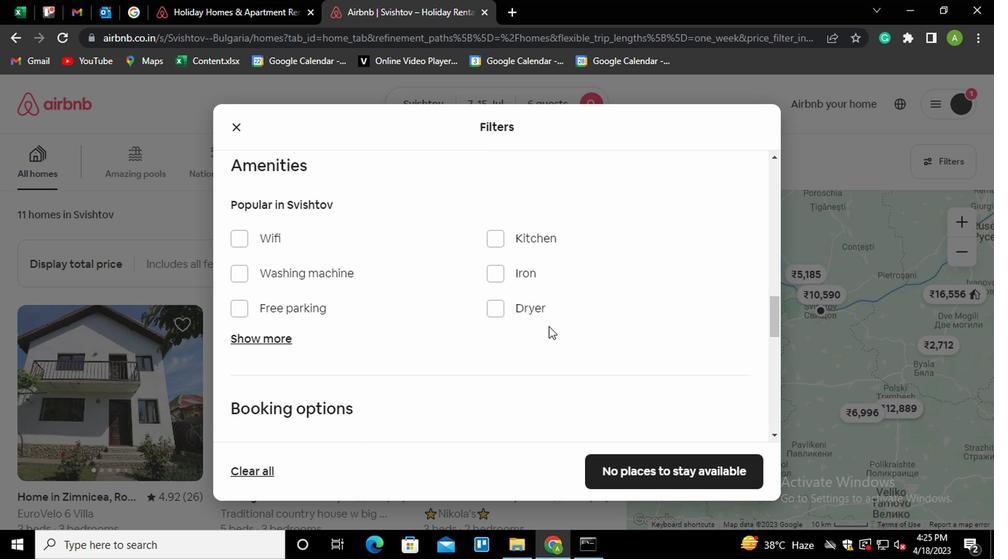 
Action: Mouse scrolled (546, 326) with delta (0, -1)
Screenshot: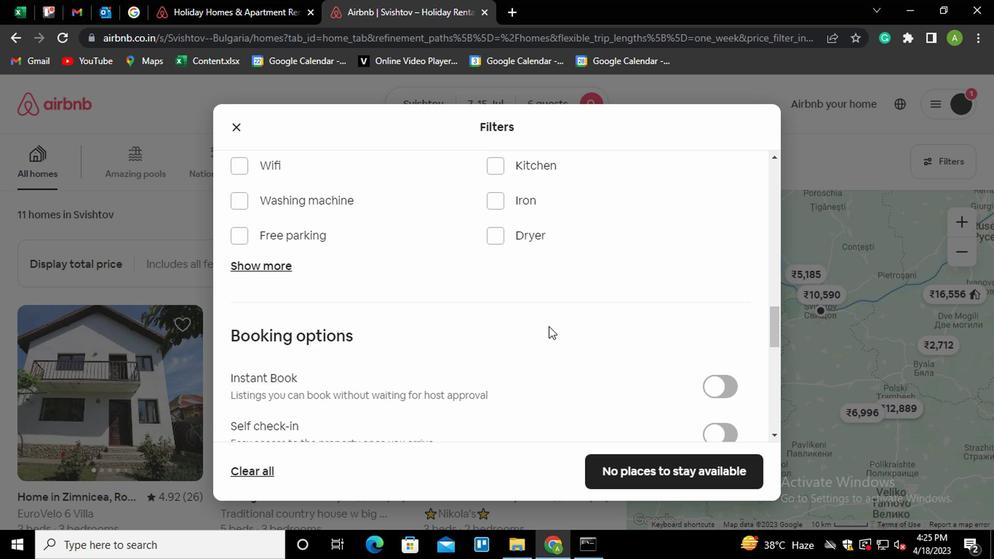 
Action: Mouse scrolled (546, 326) with delta (0, -1)
Screenshot: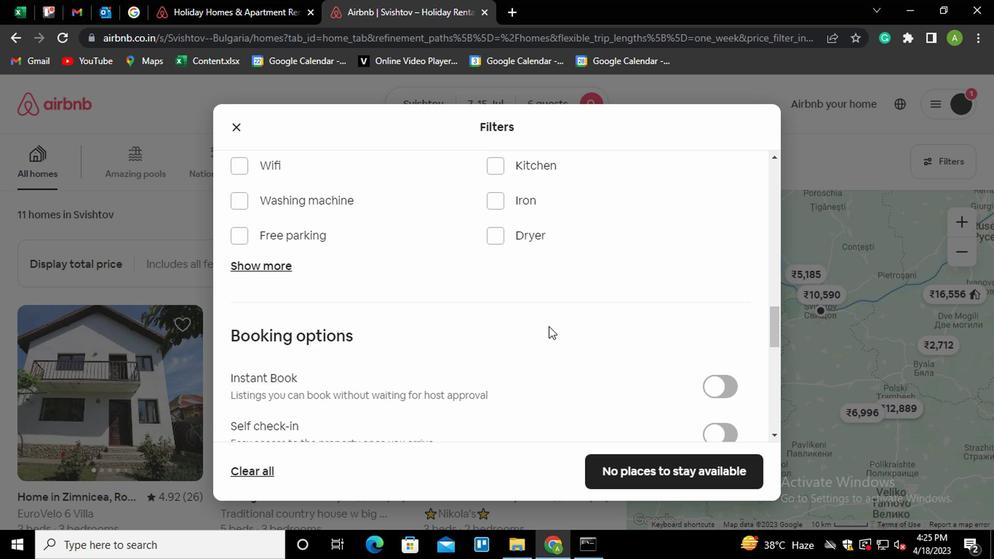 
Action: Mouse scrolled (546, 326) with delta (0, -1)
Screenshot: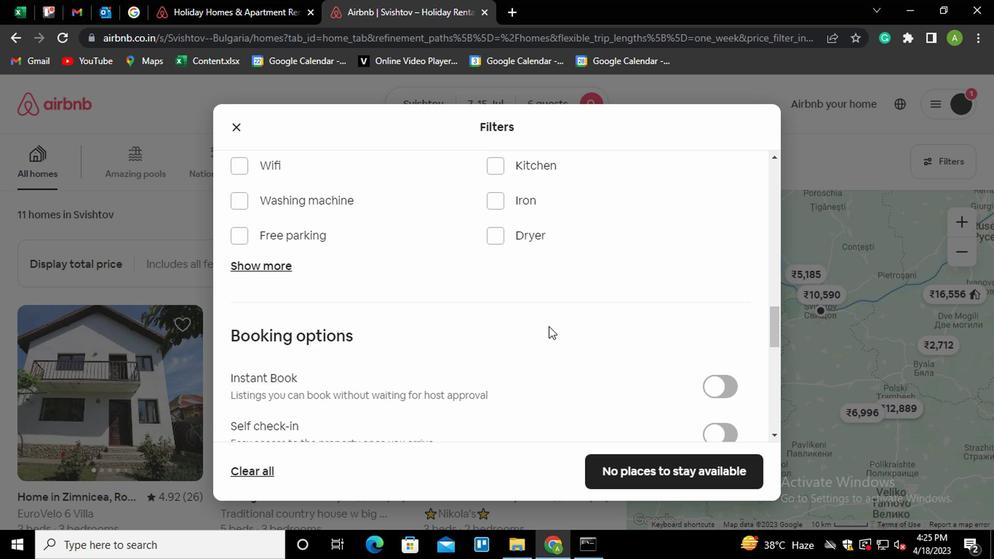 
Action: Mouse scrolled (546, 326) with delta (0, -1)
Screenshot: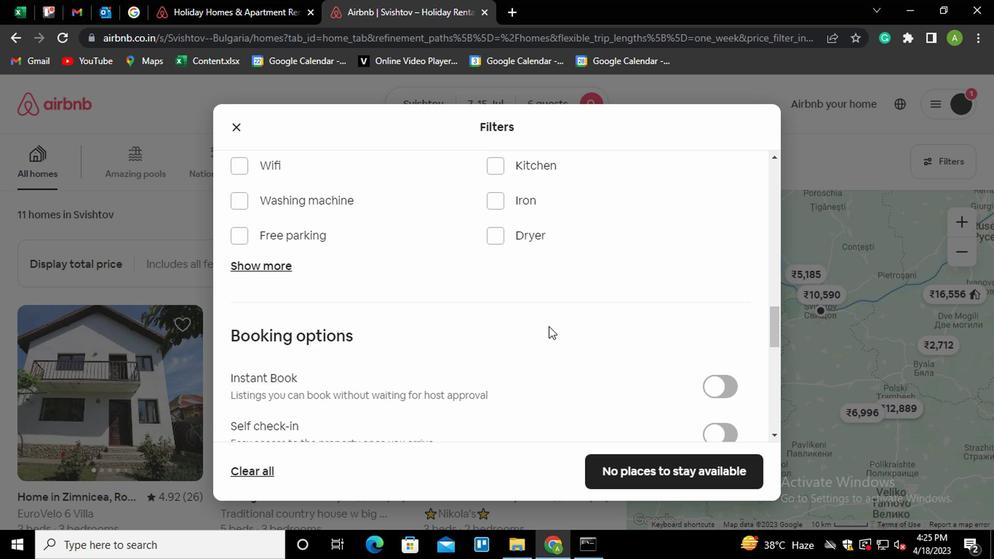 
Action: Mouse scrolled (546, 328) with delta (0, 0)
Screenshot: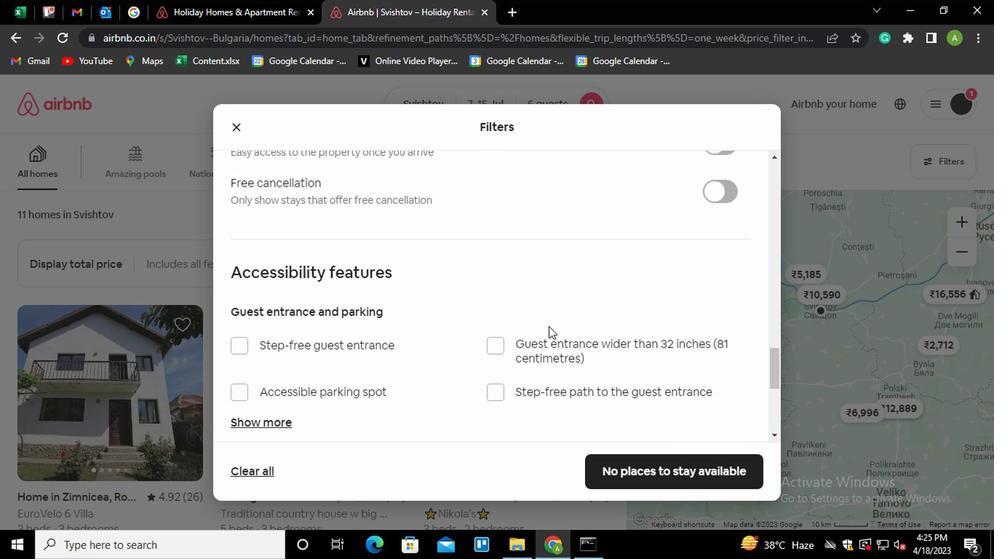 
Action: Mouse scrolled (546, 328) with delta (0, 0)
Screenshot: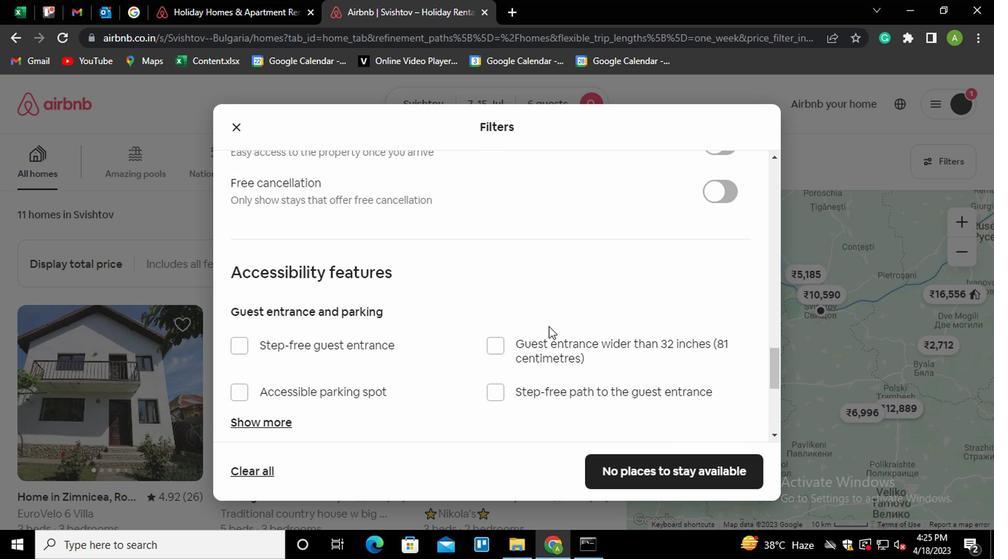 
Action: Mouse moved to (712, 287)
Screenshot: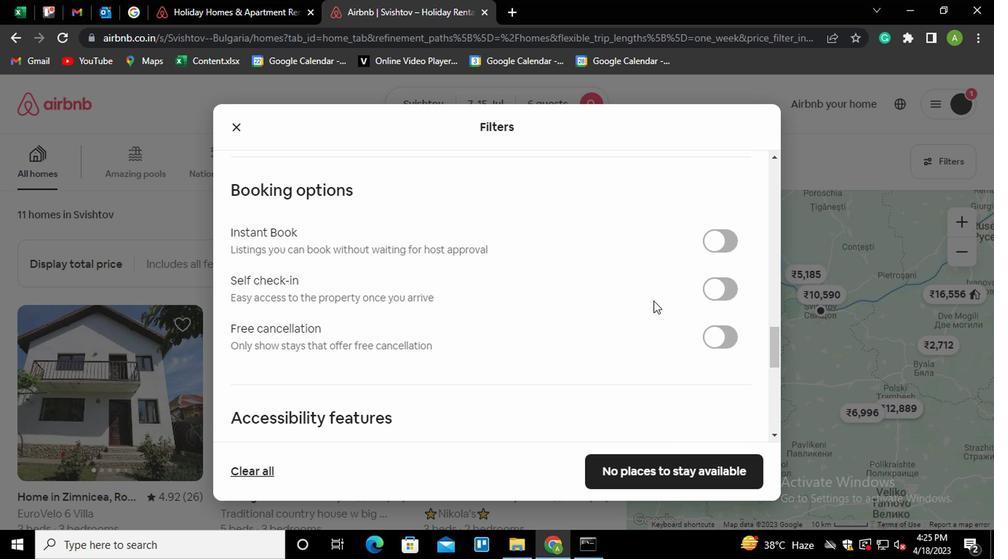 
Action: Mouse pressed left at (712, 287)
Screenshot: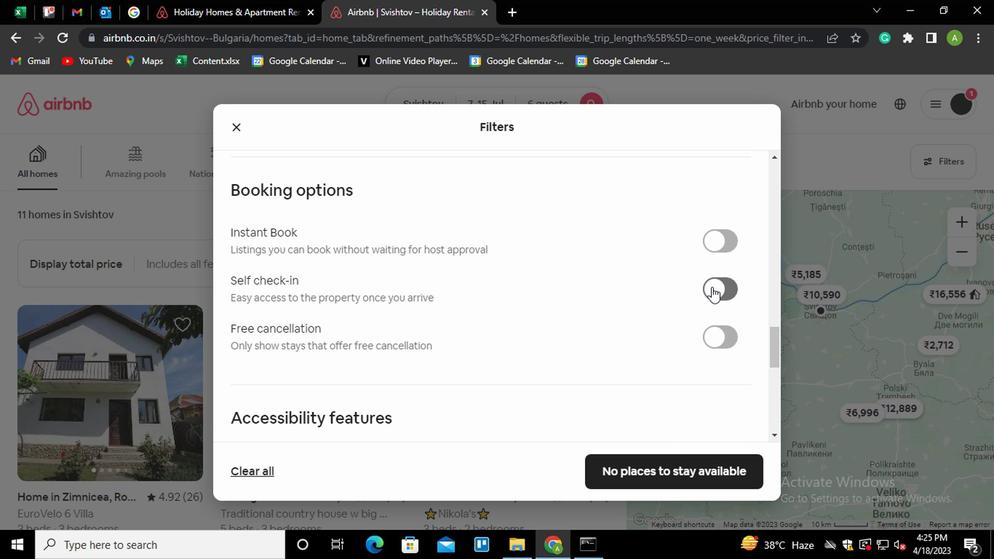 
Action: Mouse moved to (619, 310)
Screenshot: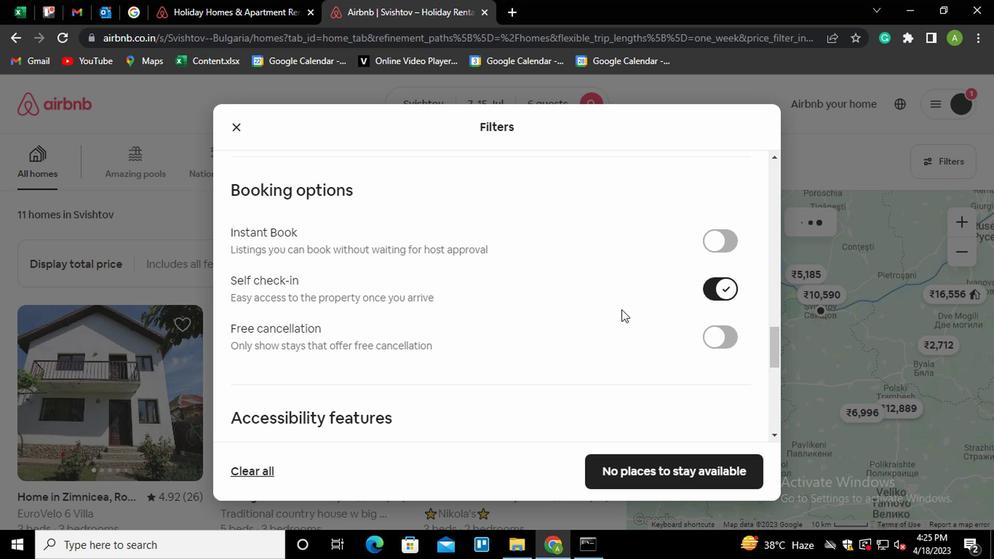 
Action: Mouse scrolled (619, 310) with delta (0, 0)
Screenshot: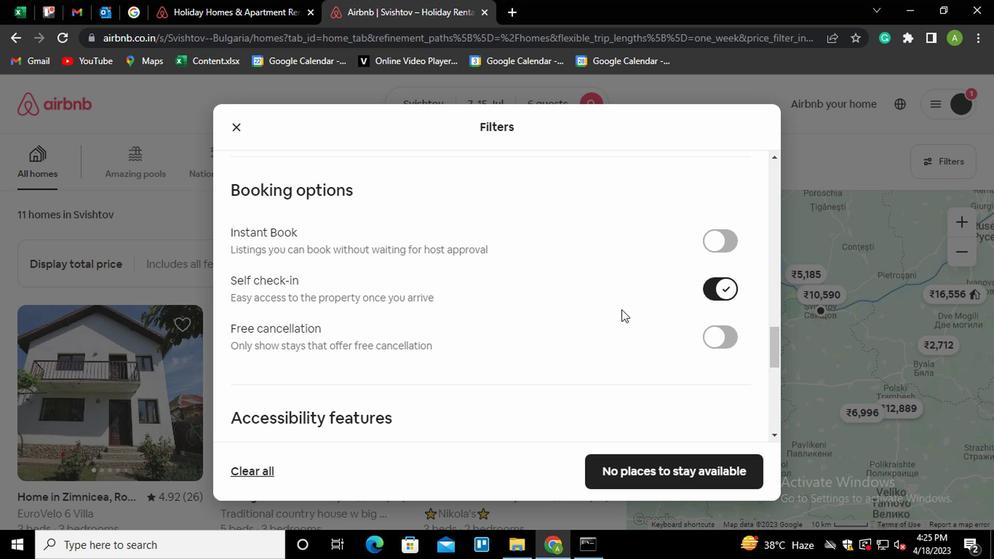 
Action: Mouse scrolled (619, 310) with delta (0, 0)
Screenshot: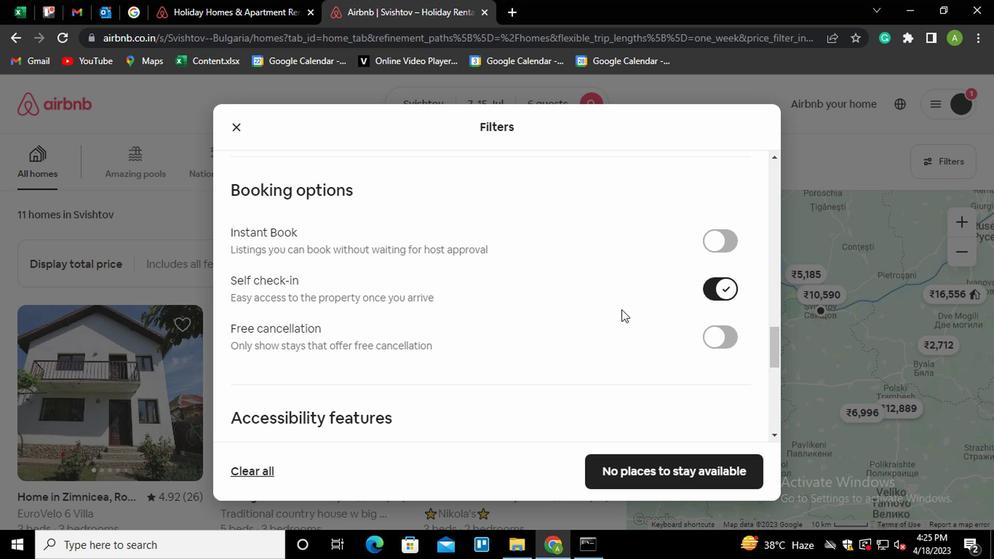
Action: Mouse scrolled (619, 310) with delta (0, 0)
Screenshot: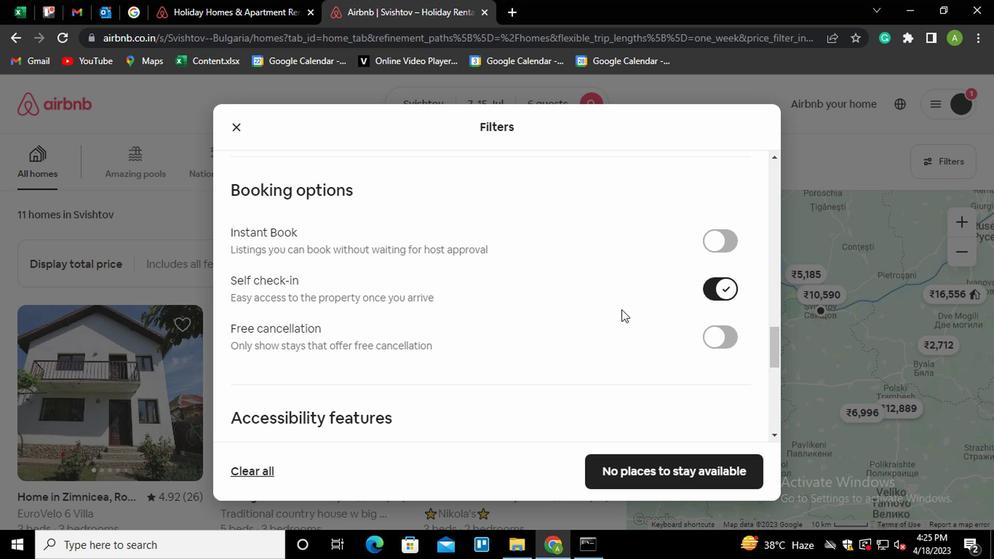
Action: Mouse scrolled (619, 310) with delta (0, 0)
Screenshot: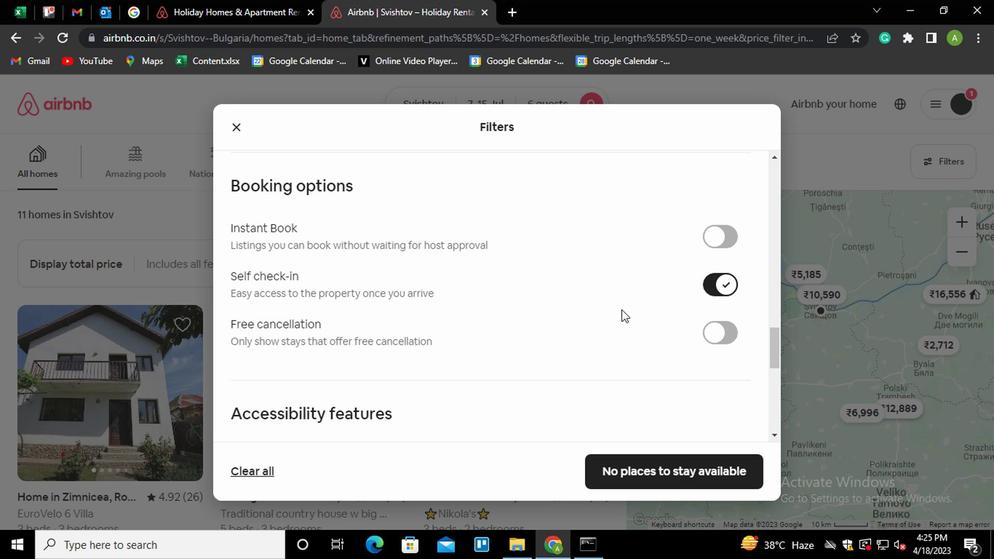 
Action: Mouse scrolled (619, 310) with delta (0, 0)
Screenshot: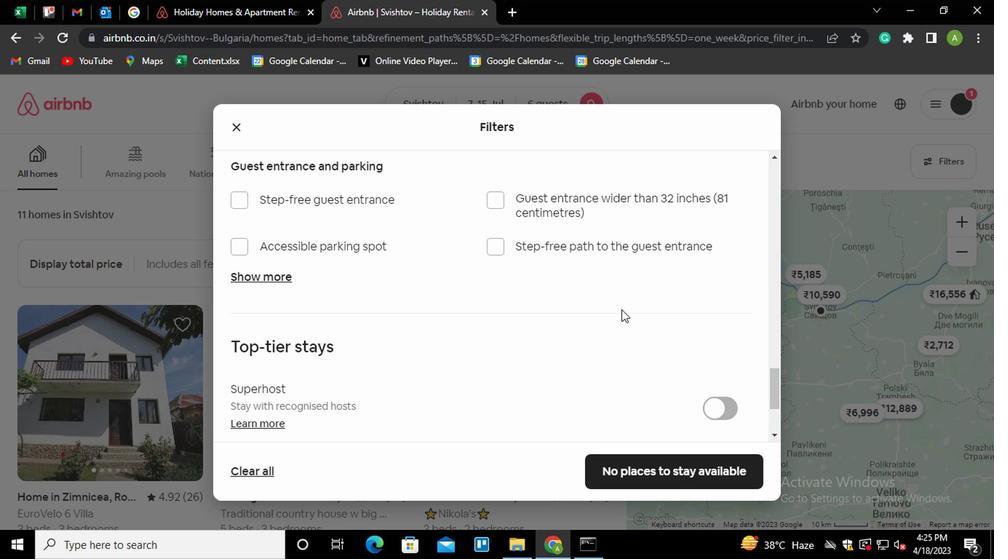 
Action: Mouse scrolled (619, 310) with delta (0, 0)
Screenshot: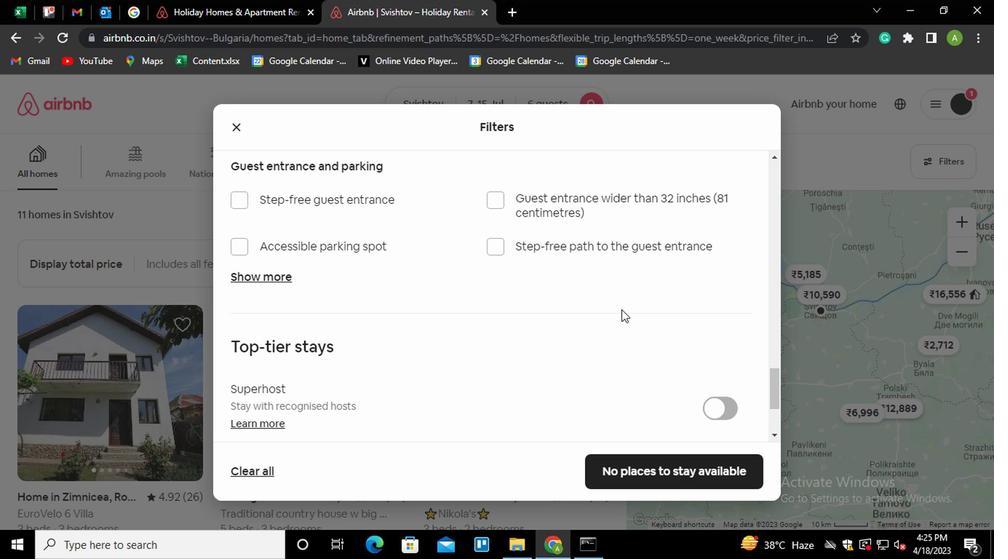 
Action: Mouse moved to (254, 402)
Screenshot: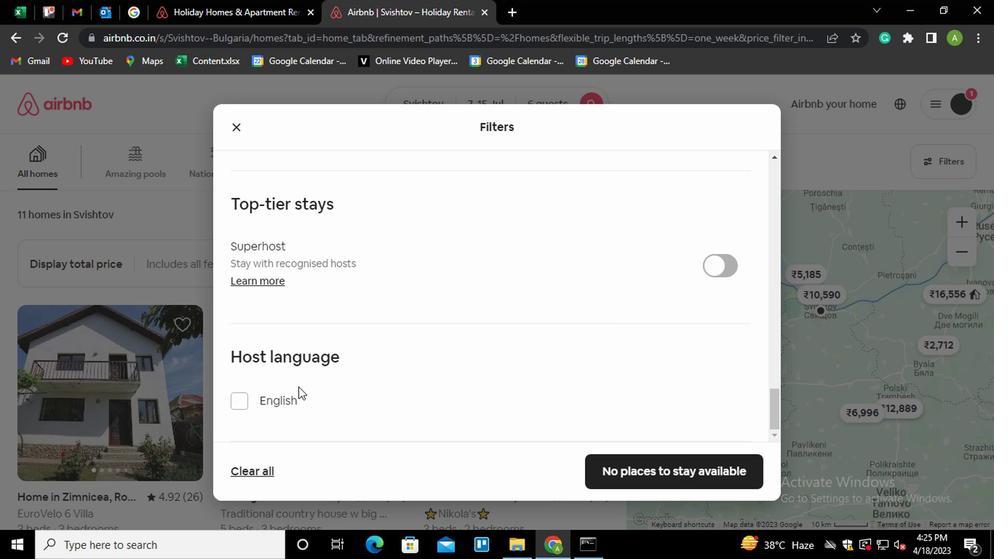 
Action: Mouse pressed left at (254, 402)
Screenshot: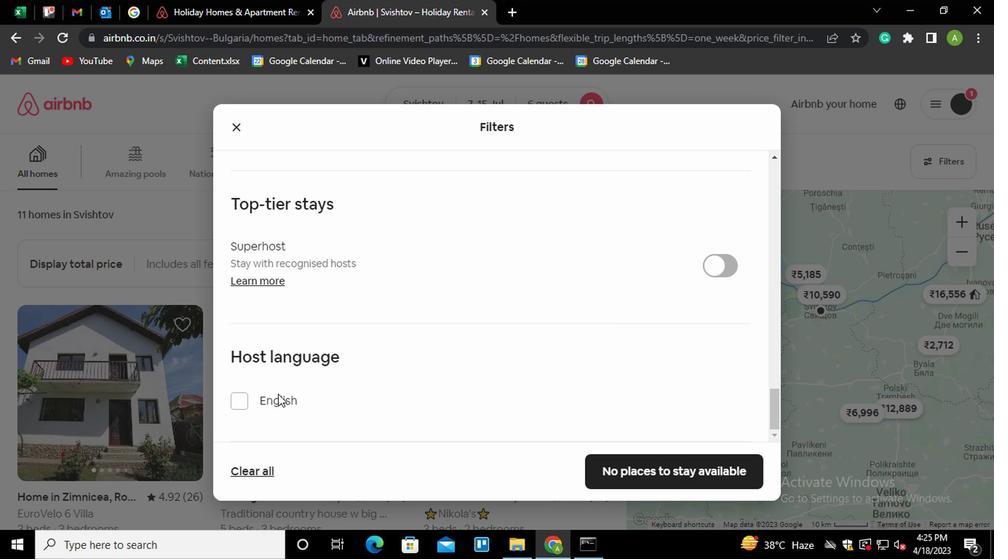 
Action: Mouse moved to (641, 473)
Screenshot: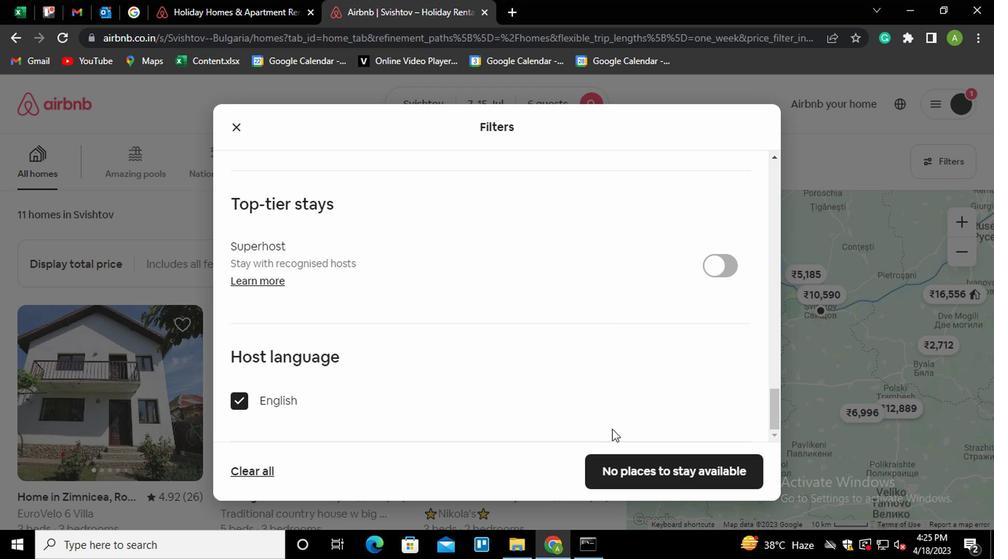 
Action: Mouse pressed left at (641, 473)
Screenshot: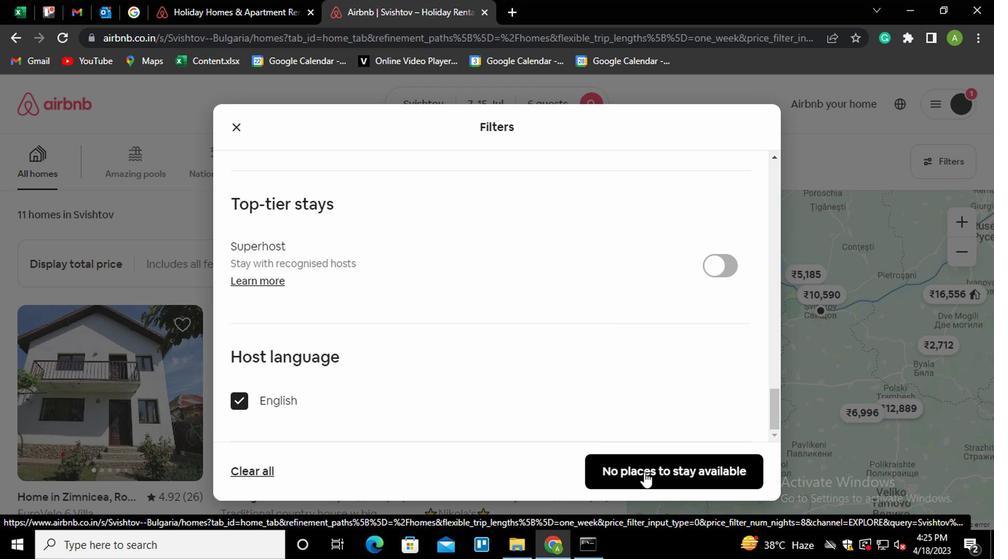 
Action: Mouse moved to (629, 427)
Screenshot: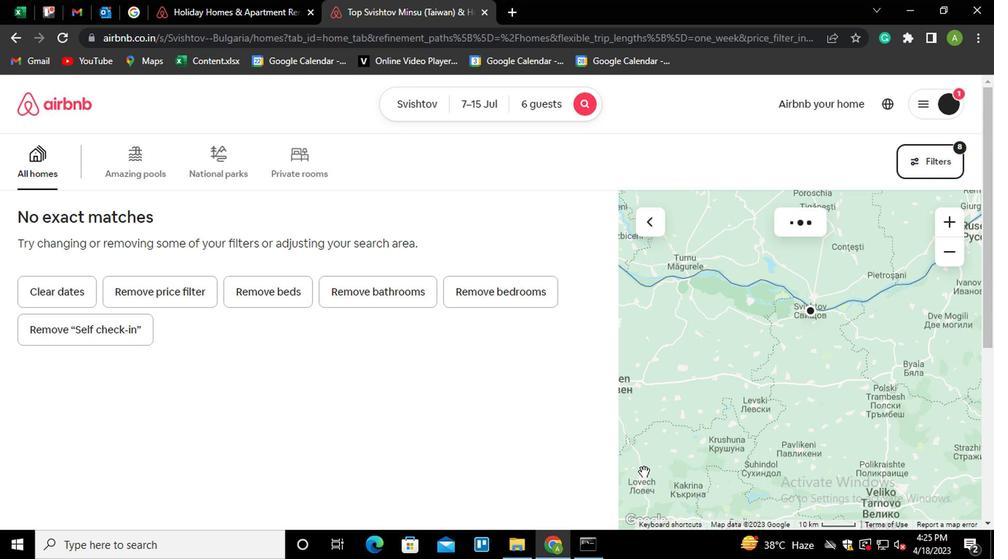 
